 Task: Use Google Earth to find and explore Mount Everest.
Action: Mouse moved to (194, 23)
Screenshot: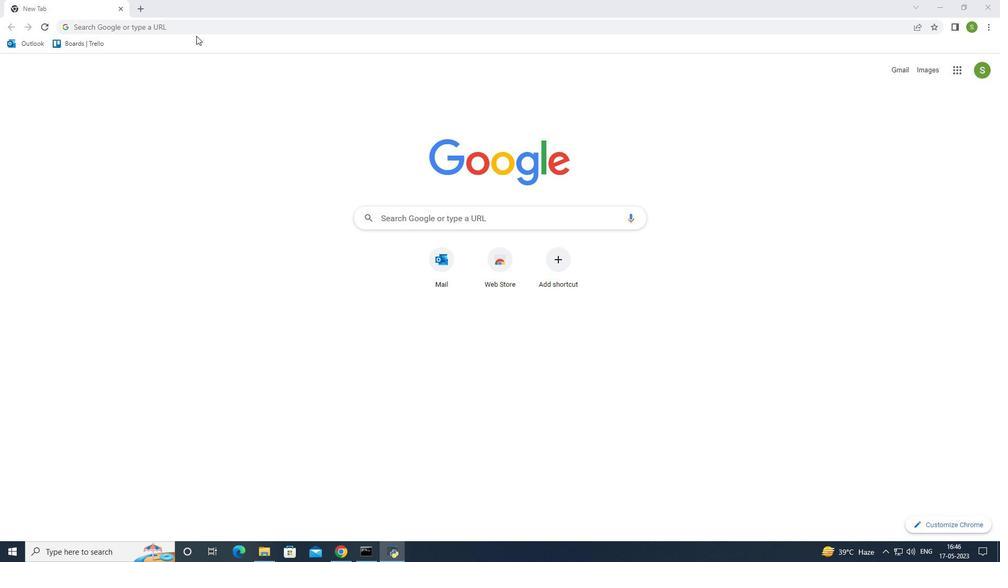 
Action: Mouse pressed left at (194, 23)
Screenshot: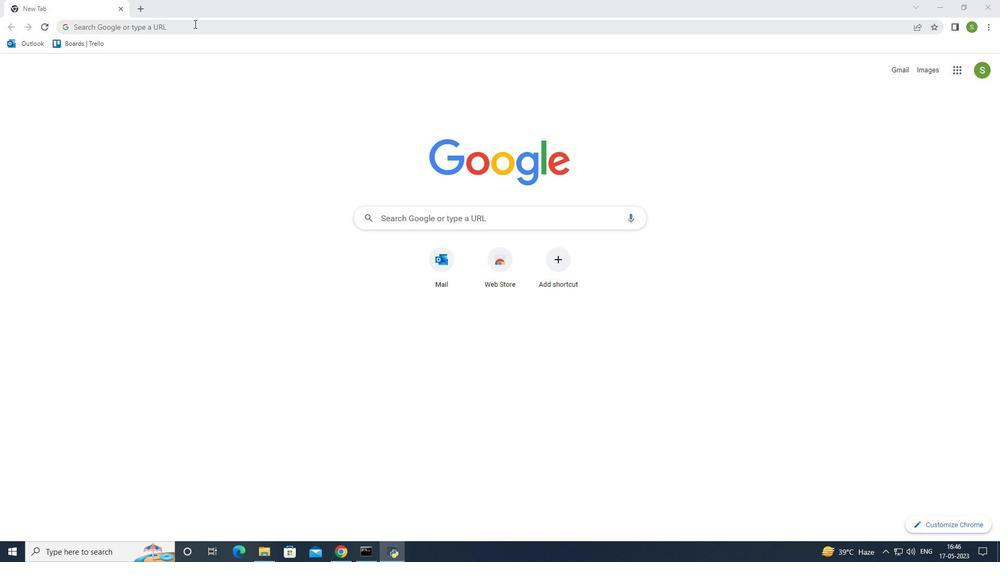 
Action: Key pressed g
Screenshot: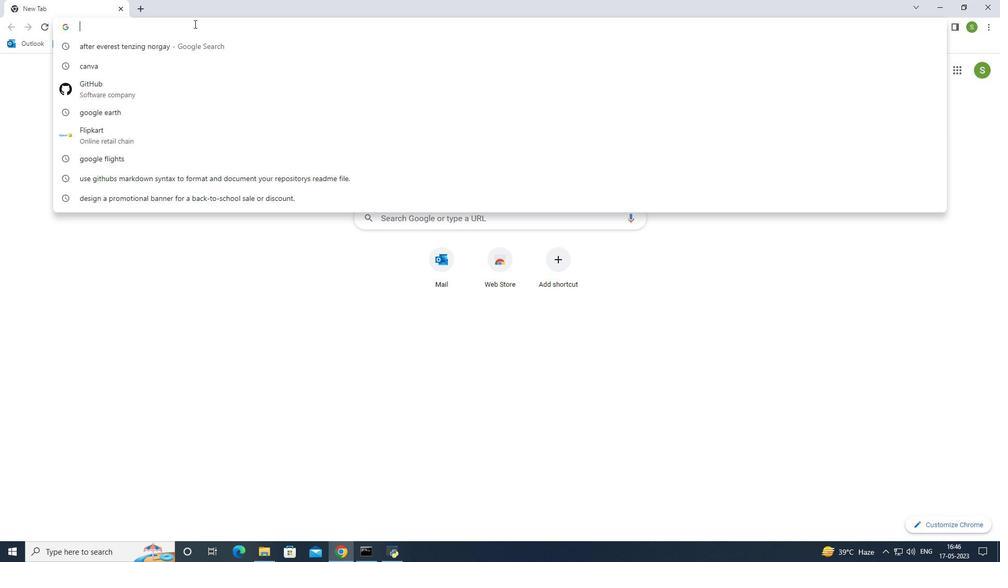 
Action: Mouse moved to (194, 25)
Screenshot: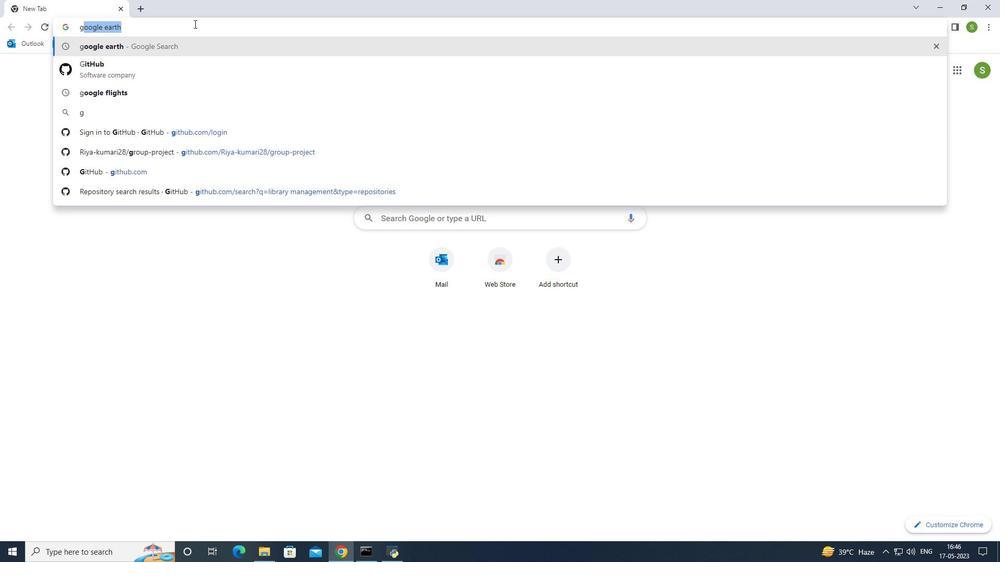 
Action: Key pressed o
Screenshot: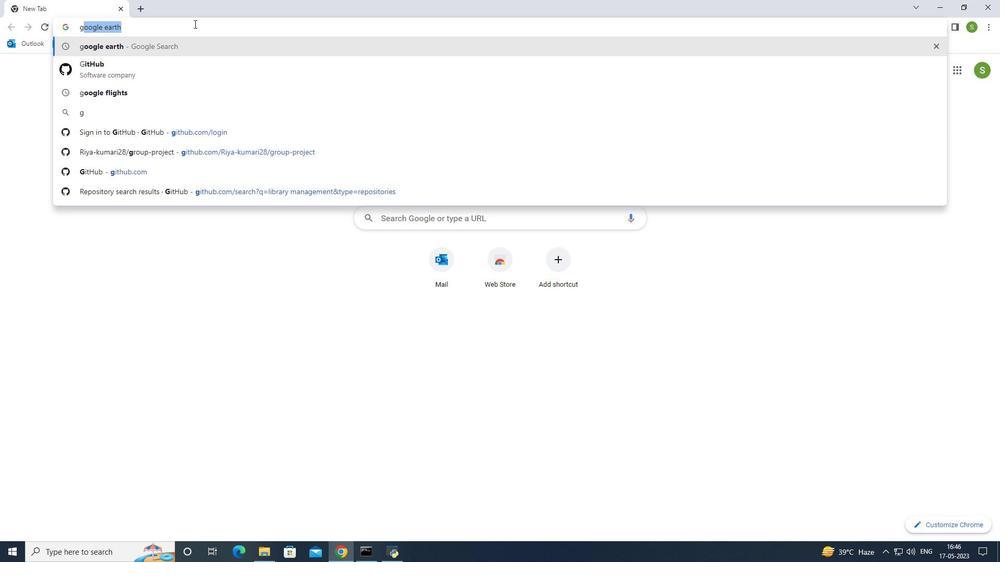 
Action: Mouse moved to (194, 25)
Screenshot: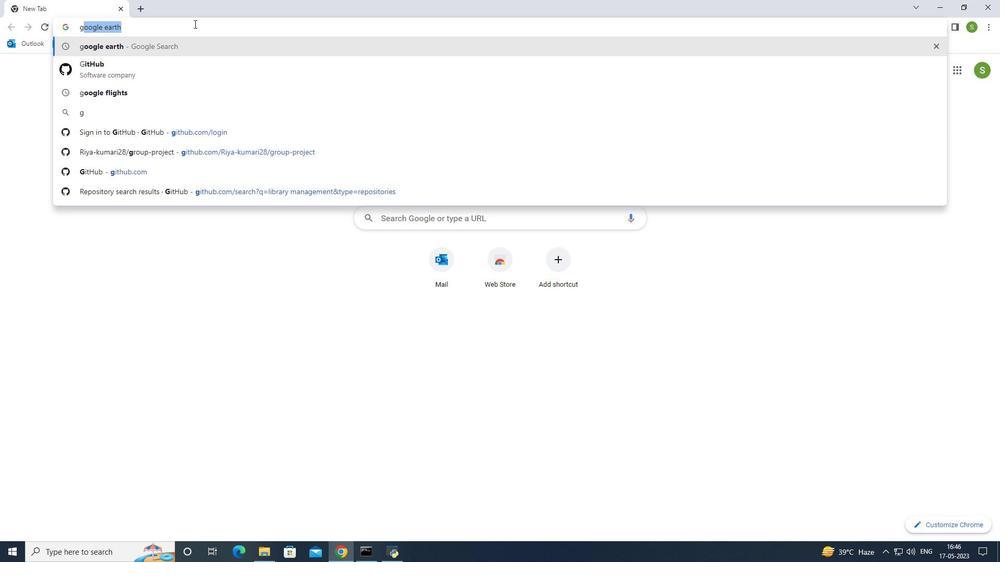 
Action: Key pressed ogle
Screenshot: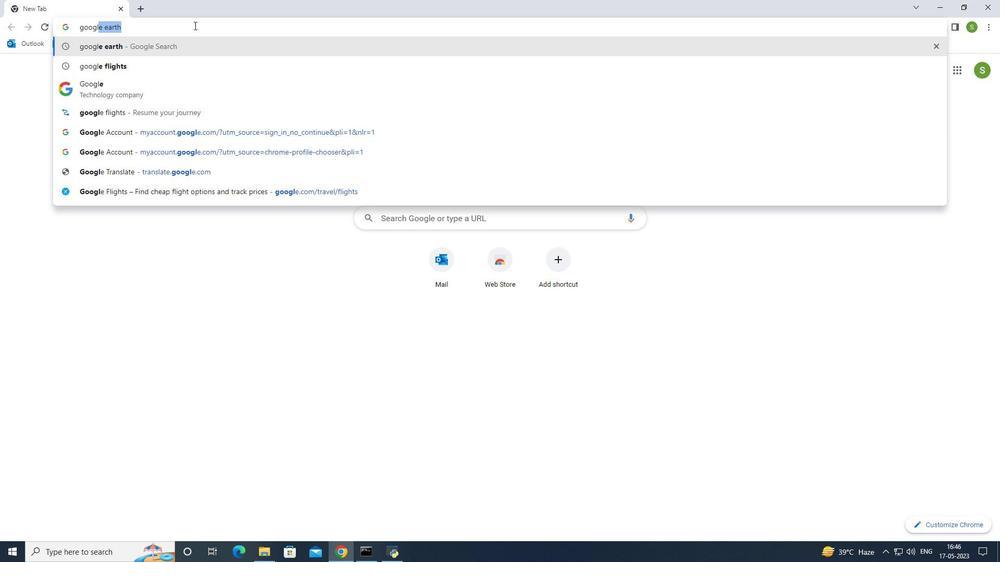 
Action: Mouse moved to (192, 48)
Screenshot: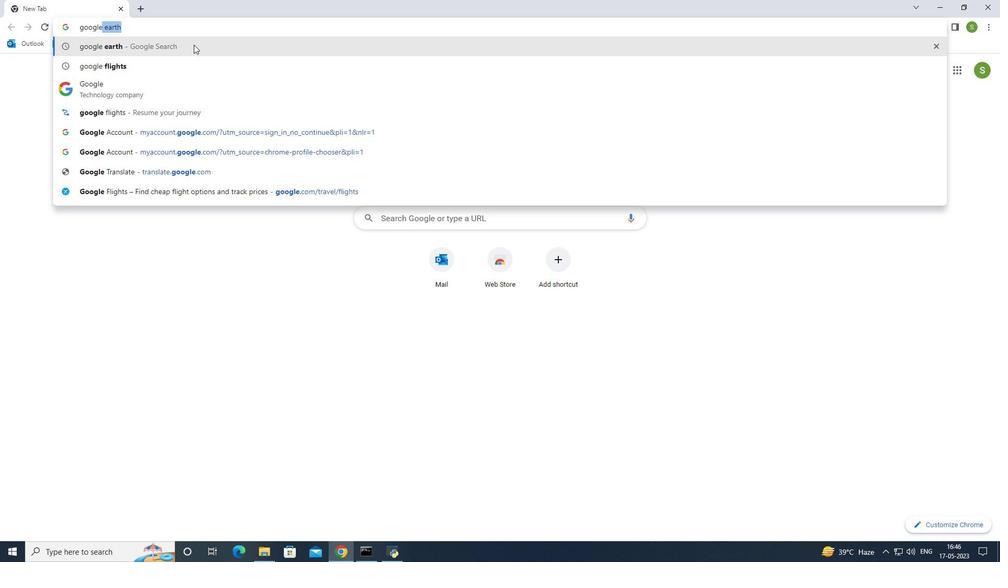 
Action: Mouse pressed left at (192, 48)
Screenshot: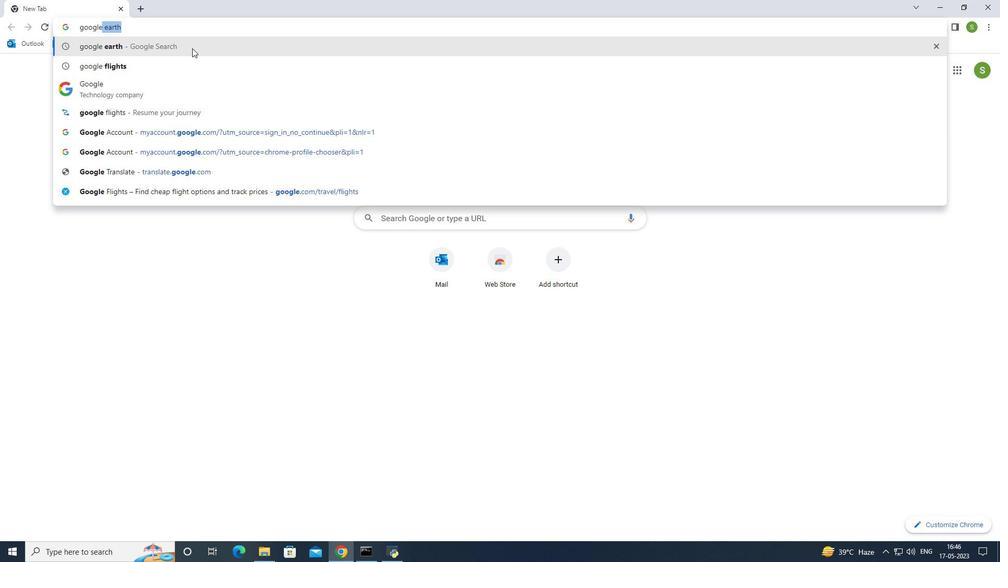
Action: Mouse moved to (169, 378)
Screenshot: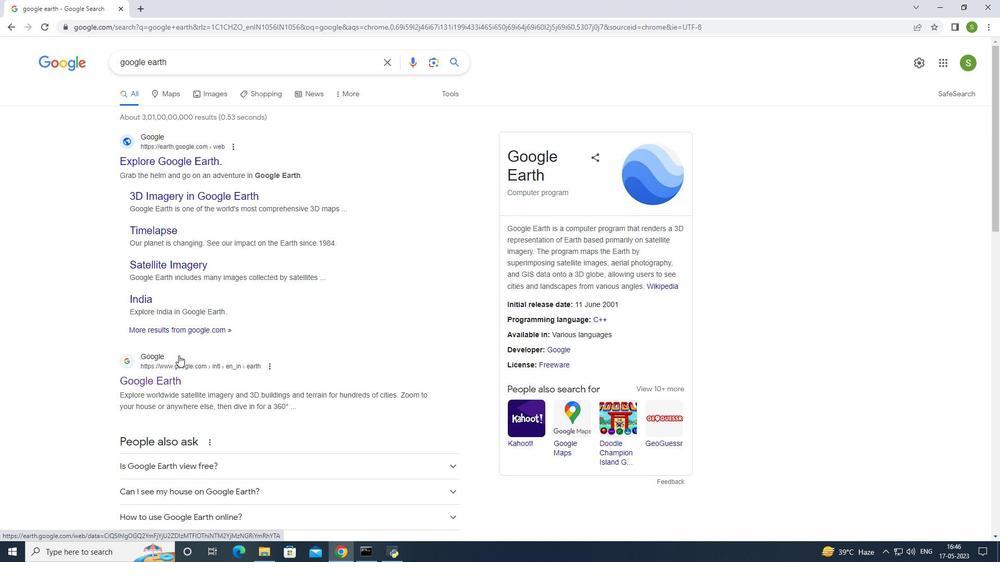 
Action: Mouse pressed left at (169, 378)
Screenshot: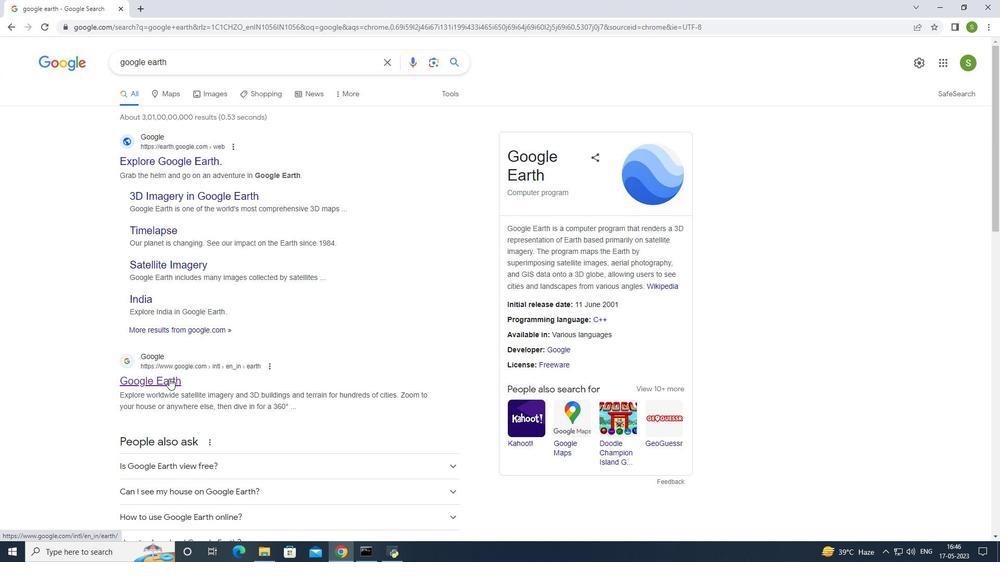 
Action: Mouse moved to (898, 46)
Screenshot: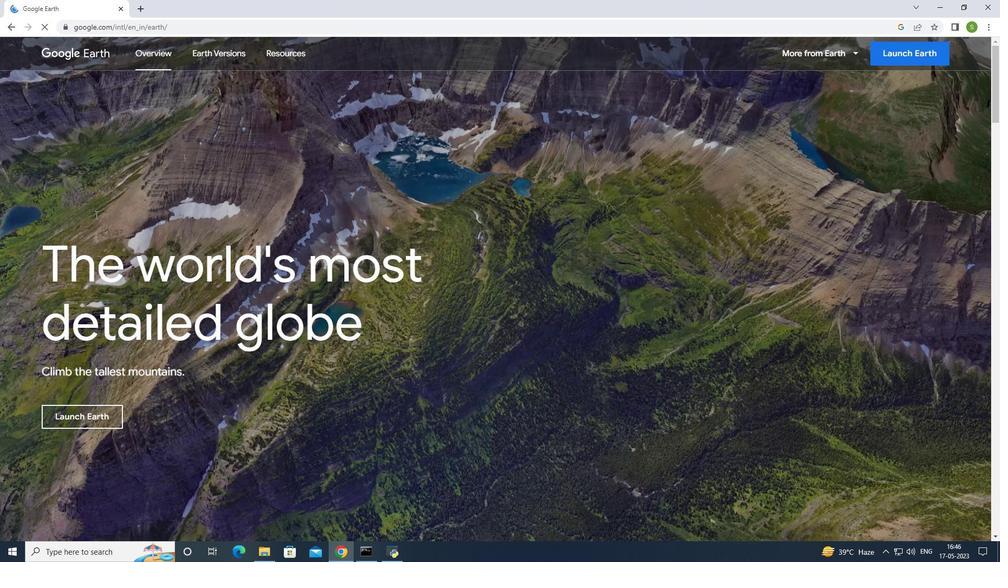 
Action: Mouse pressed left at (898, 46)
Screenshot: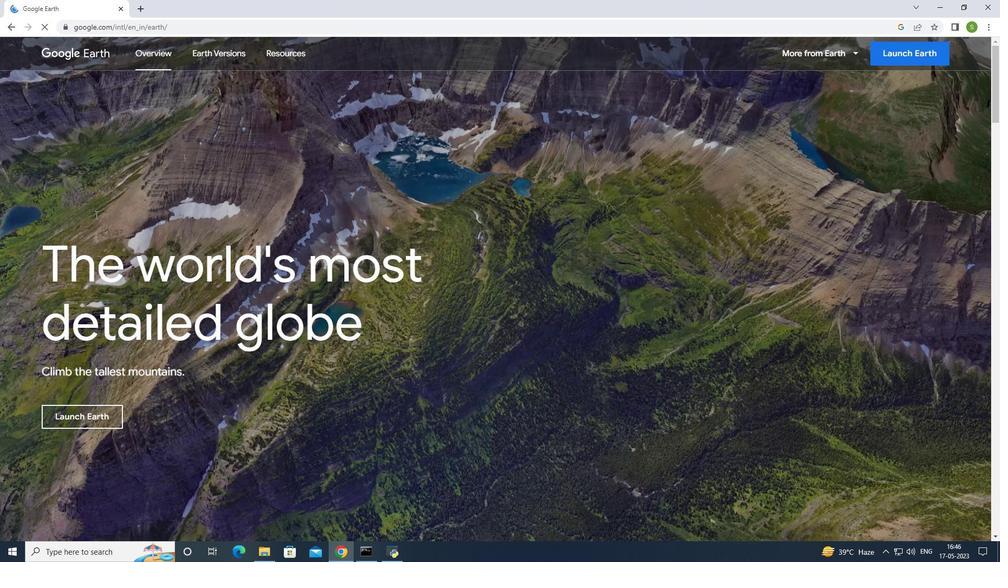 
Action: Mouse moved to (8, 84)
Screenshot: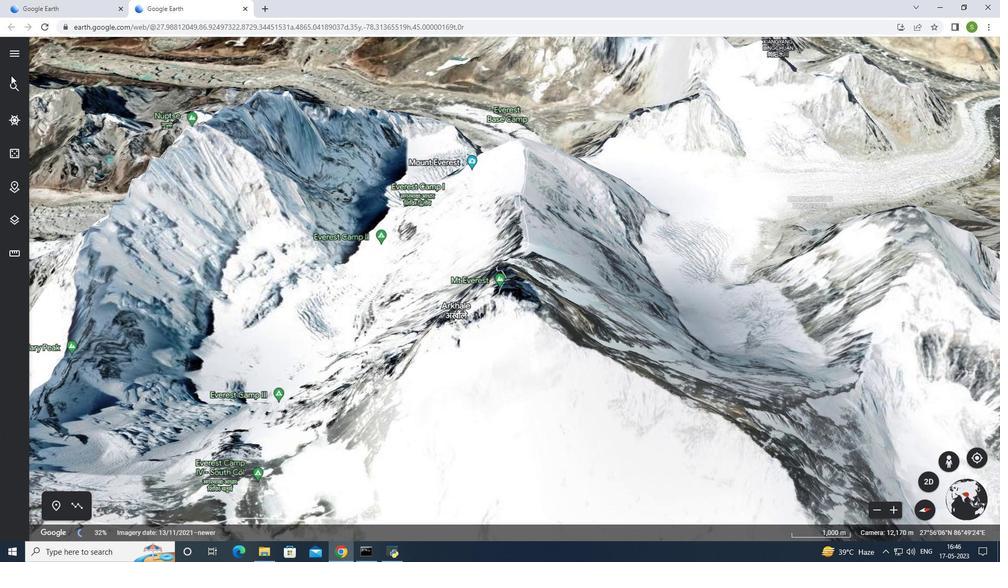 
Action: Mouse pressed left at (8, 84)
Screenshot: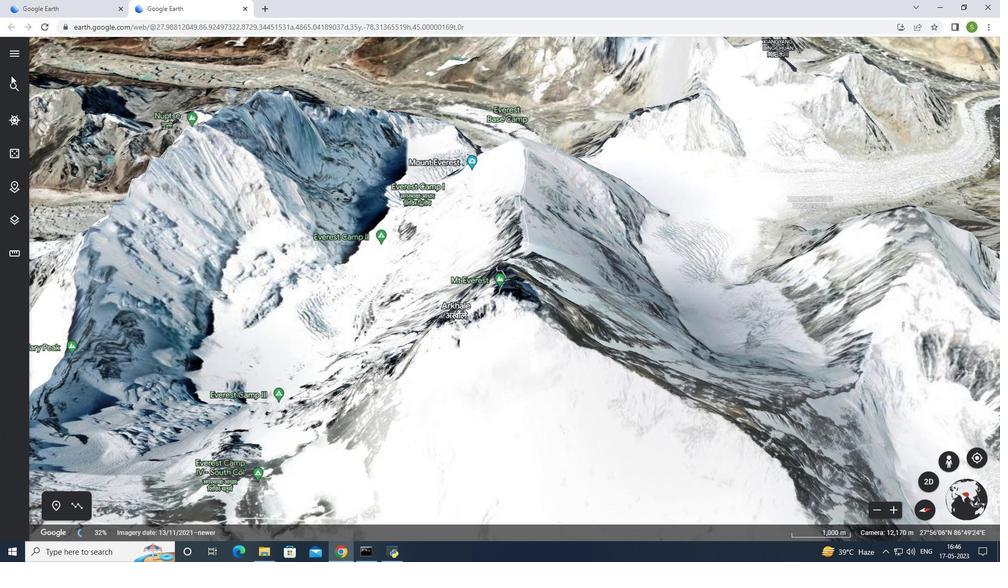 
Action: Mouse moved to (96, 121)
Screenshot: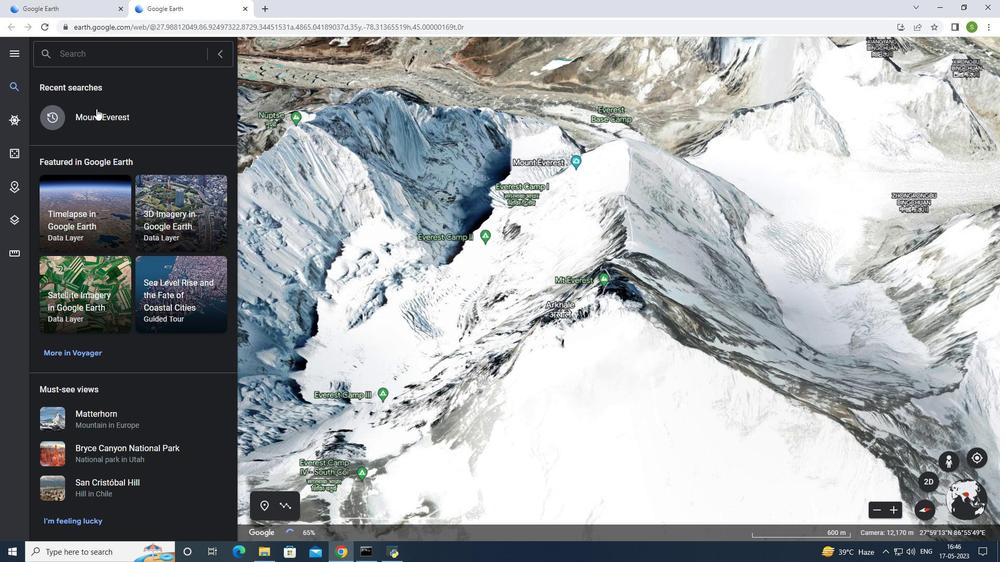 
Action: Mouse pressed left at (96, 121)
Screenshot: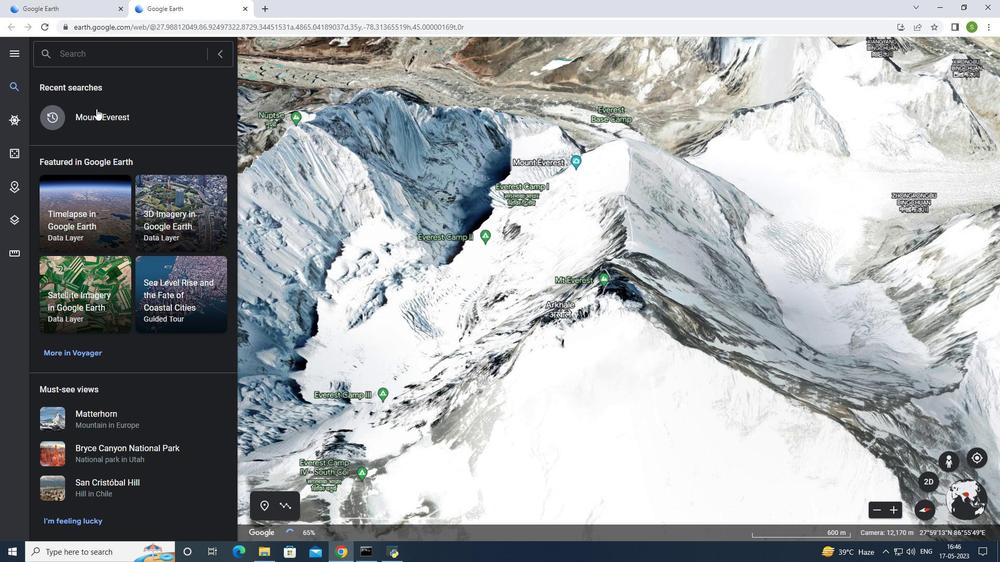 
Action: Mouse moved to (868, 210)
Screenshot: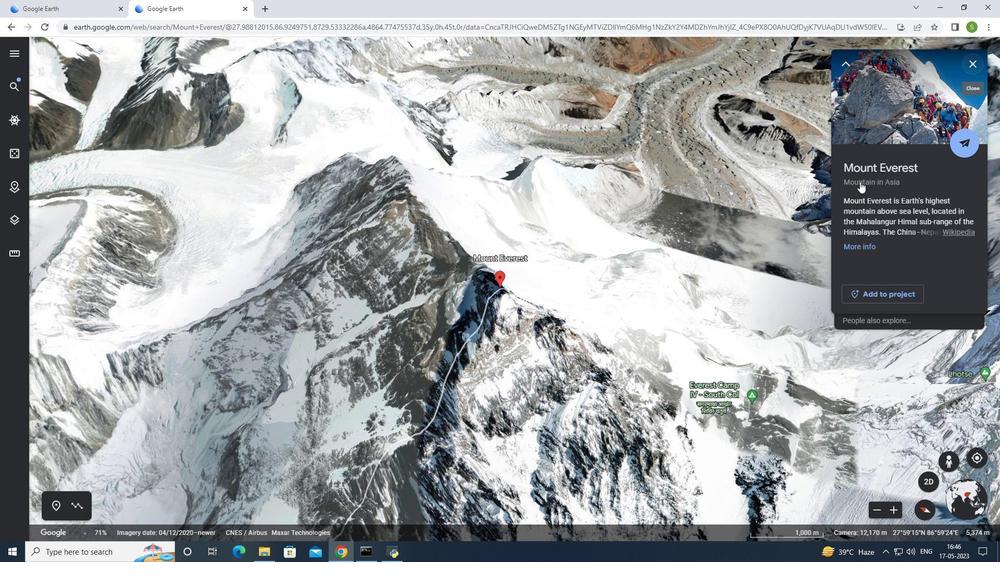 
Action: Mouse pressed left at (868, 210)
Screenshot: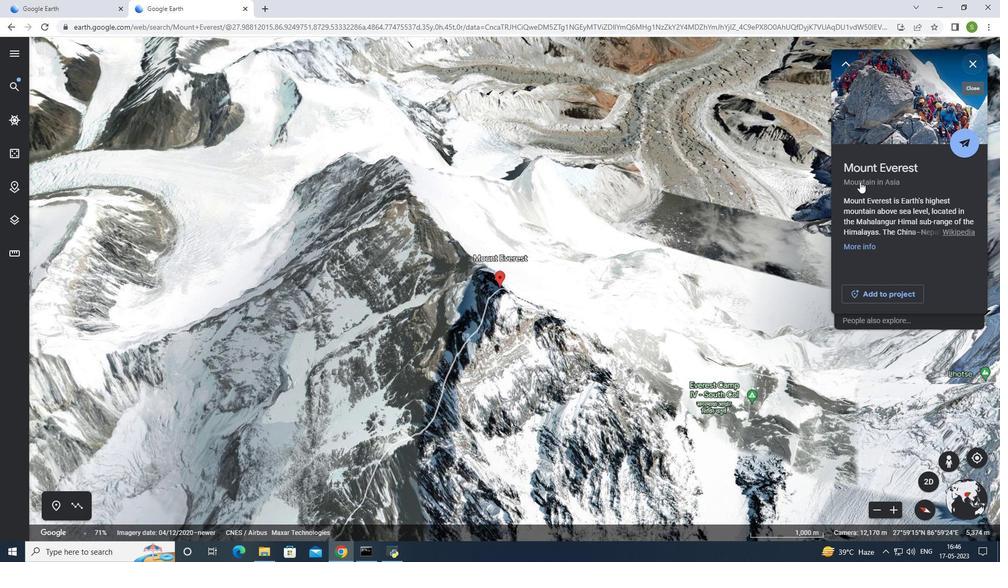 
Action: Mouse moved to (939, 249)
Screenshot: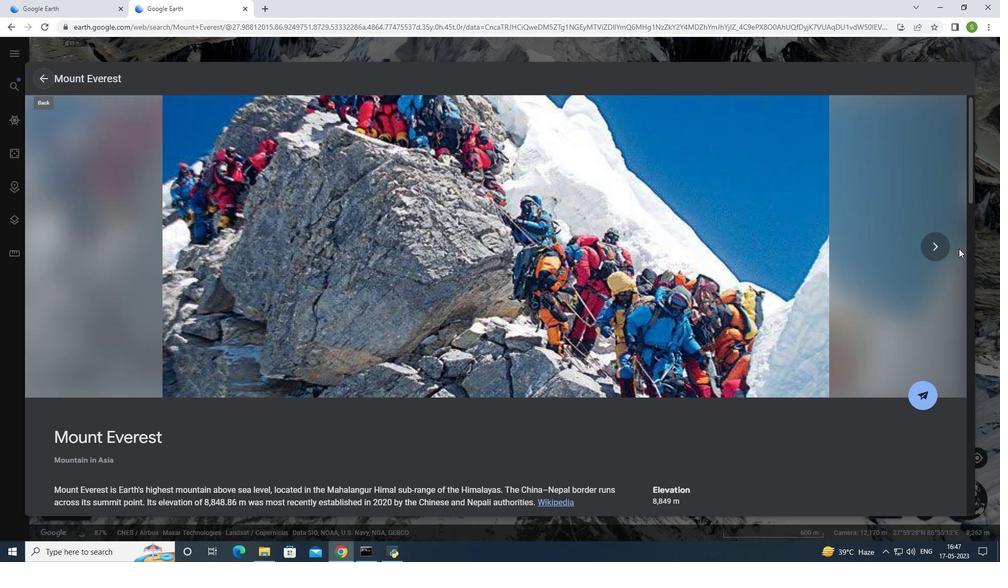 
Action: Mouse pressed left at (939, 249)
Screenshot: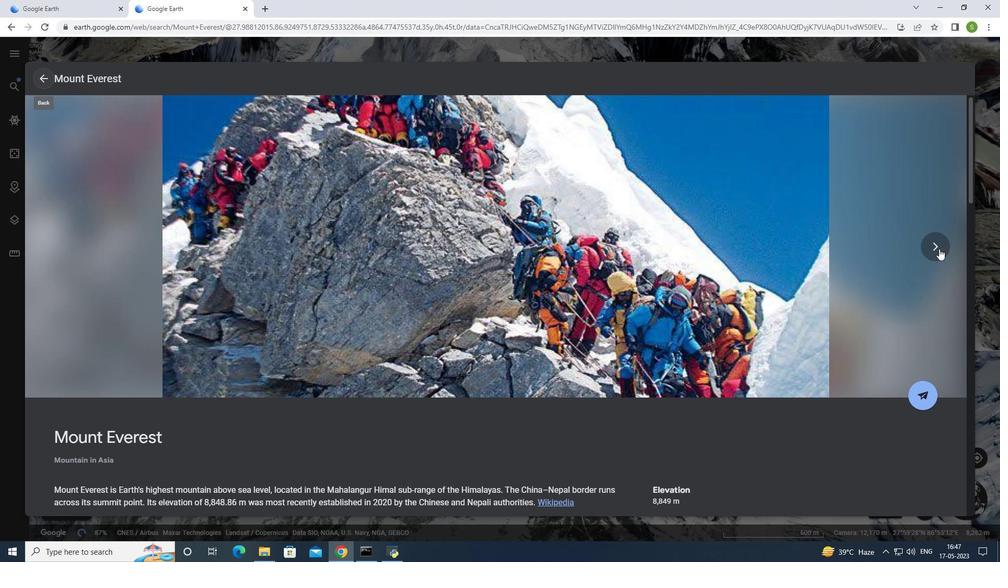 
Action: Mouse moved to (929, 249)
Screenshot: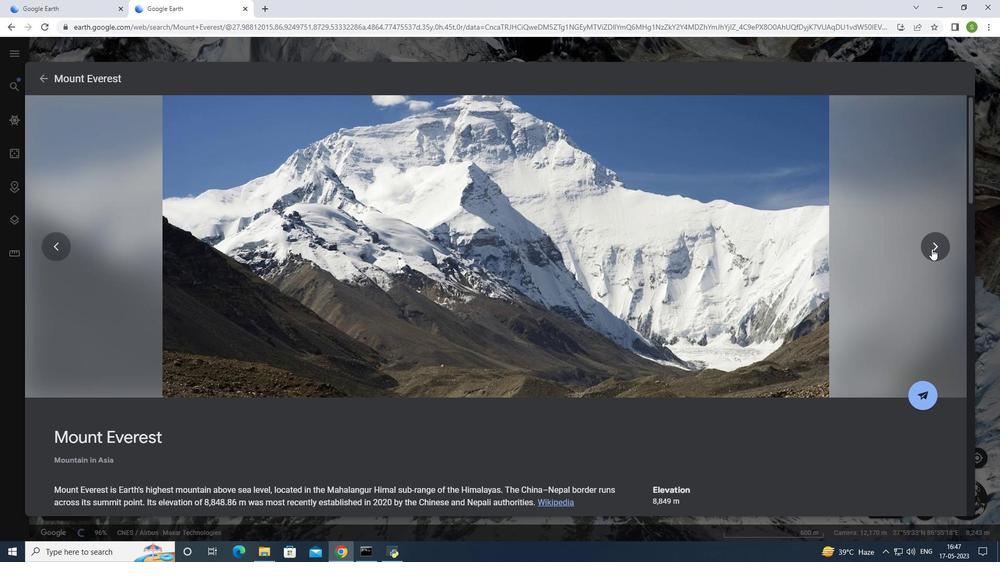 
Action: Mouse pressed left at (929, 249)
Screenshot: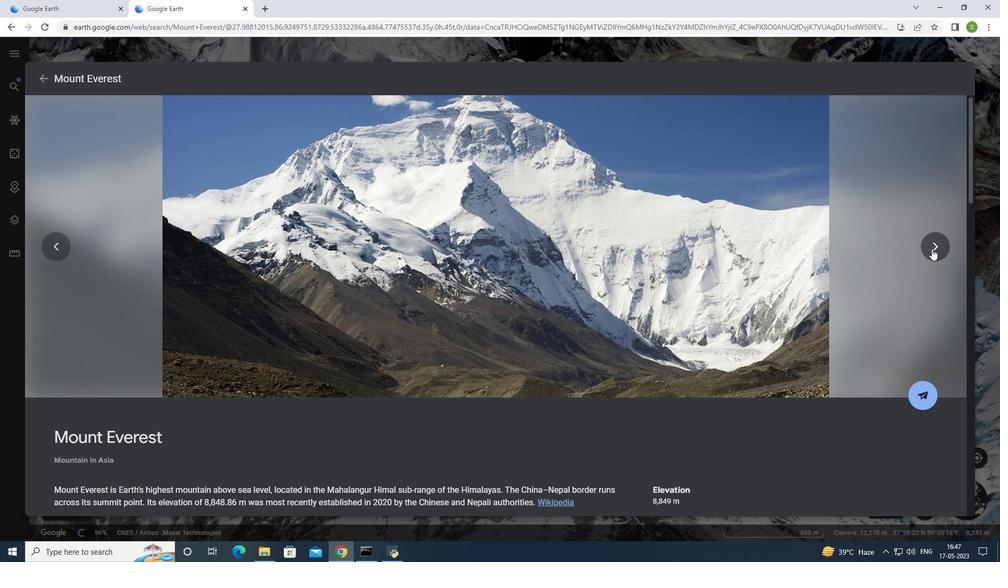 
Action: Mouse moved to (930, 249)
Screenshot: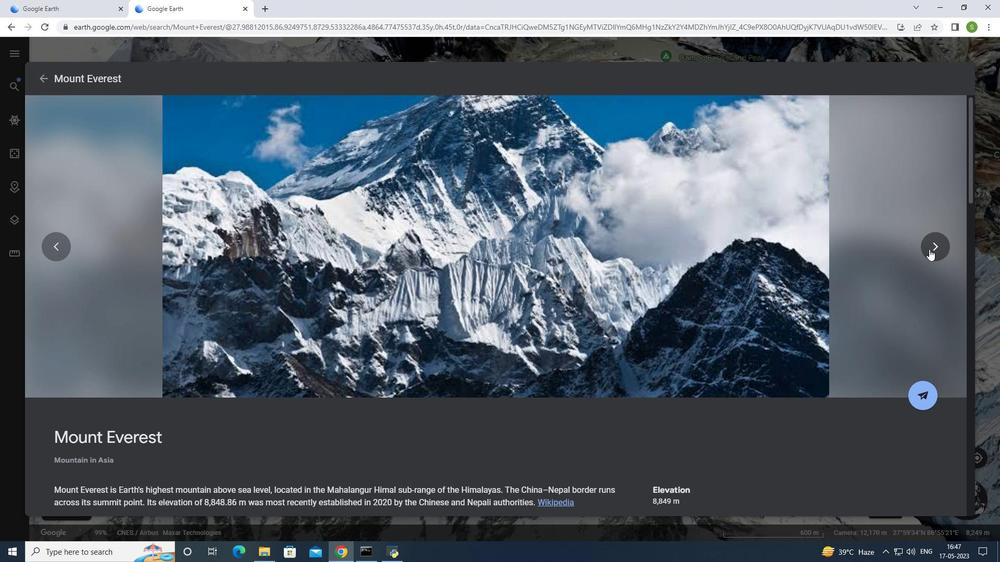 
Action: Mouse pressed left at (930, 249)
Screenshot: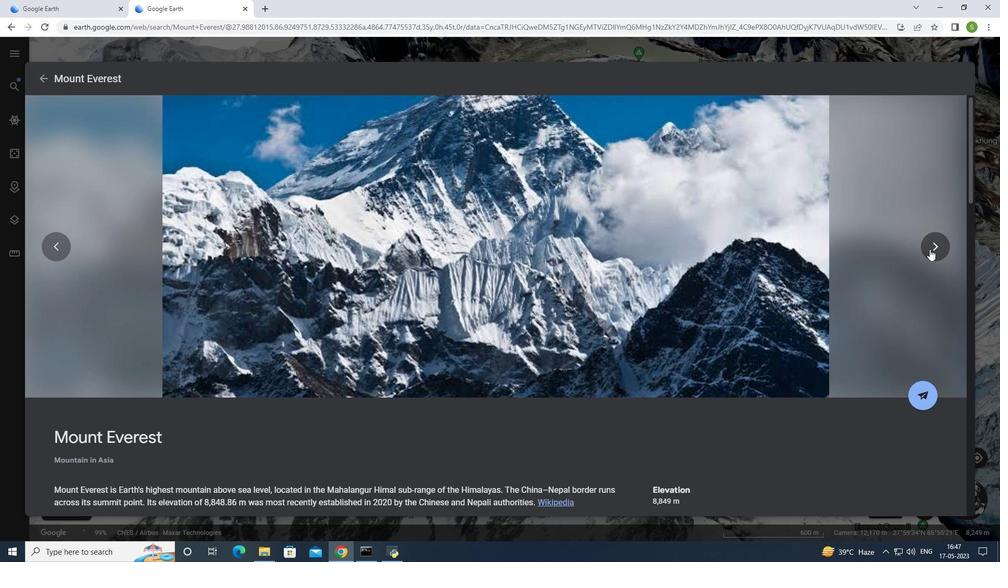 
Action: Mouse pressed left at (930, 249)
Screenshot: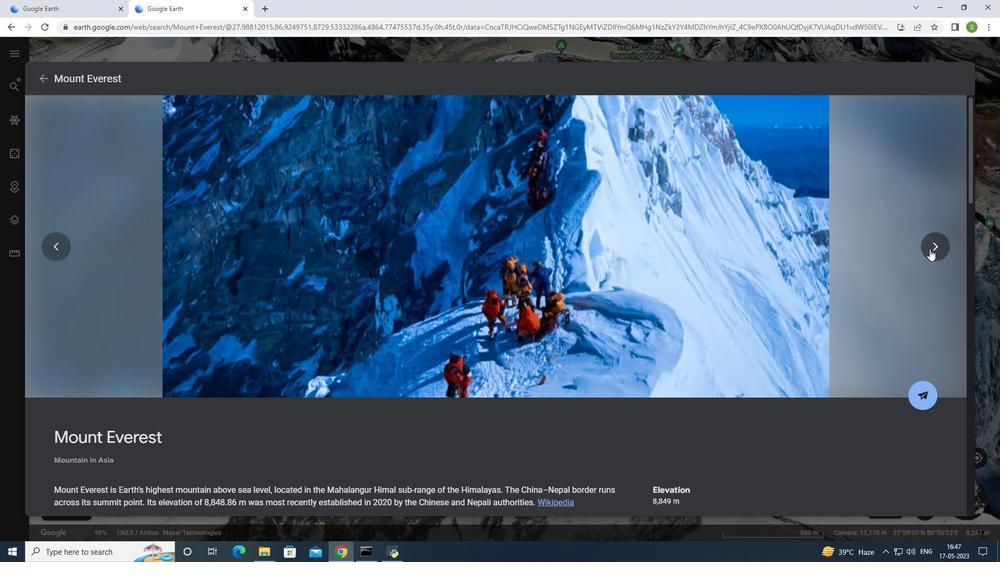 
Action: Mouse moved to (930, 249)
Screenshot: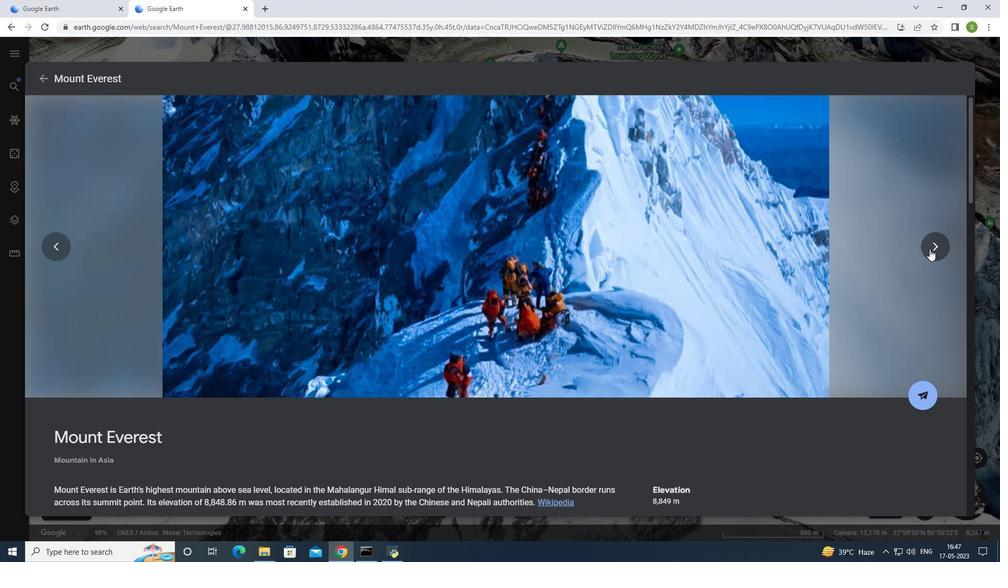 
Action: Mouse pressed left at (930, 249)
Screenshot: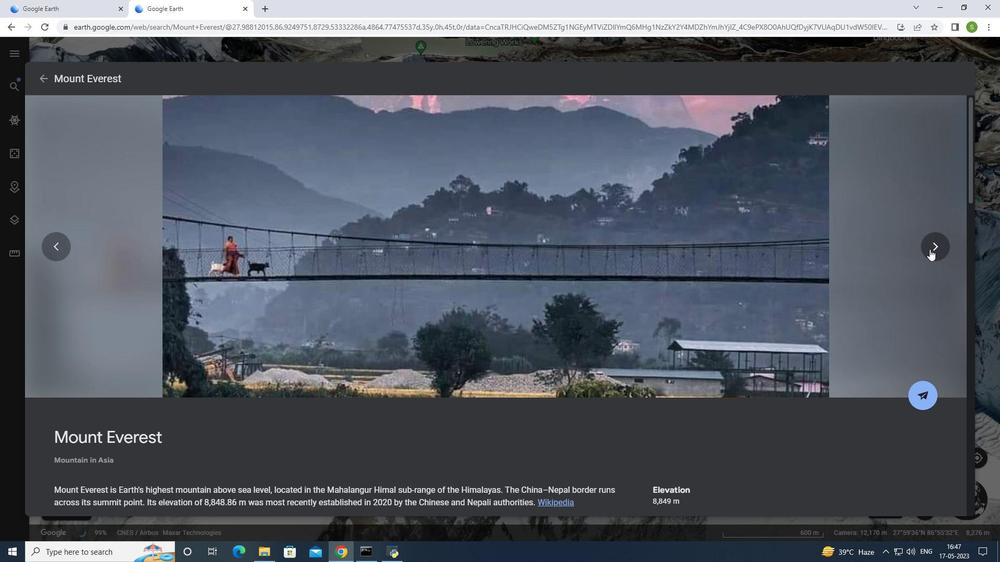 
Action: Mouse pressed left at (930, 249)
Screenshot: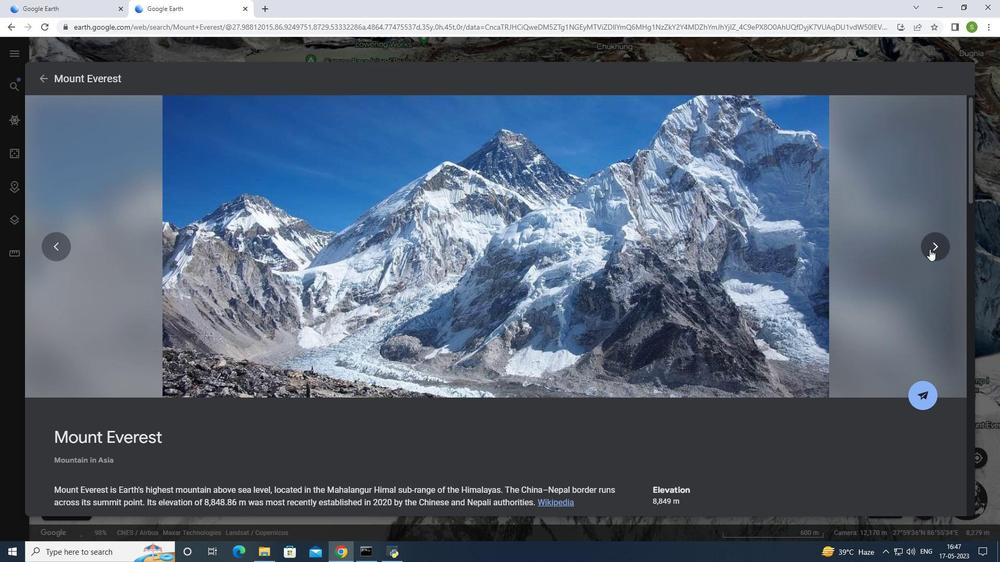 
Action: Mouse pressed left at (930, 249)
Screenshot: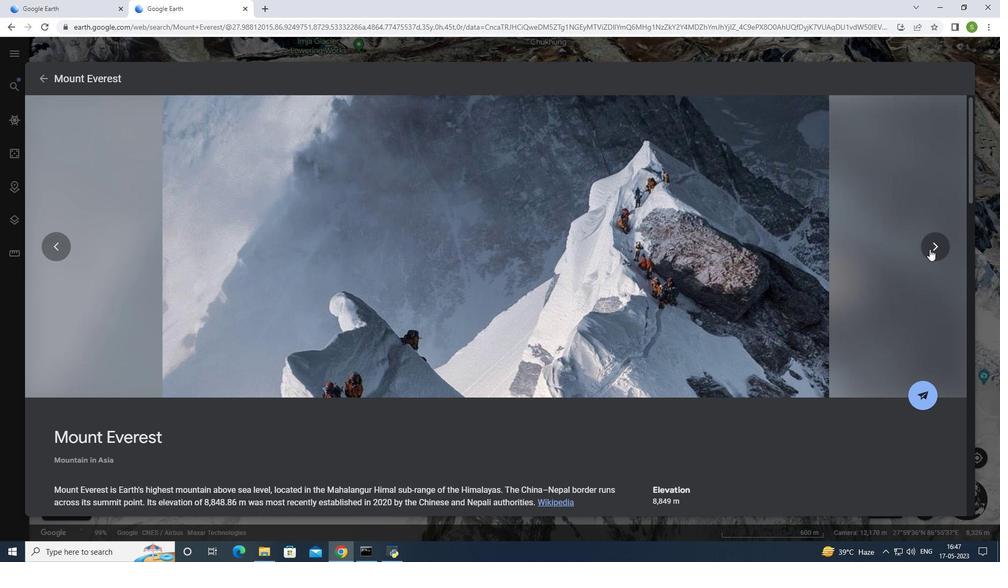 
Action: Mouse pressed left at (930, 249)
Screenshot: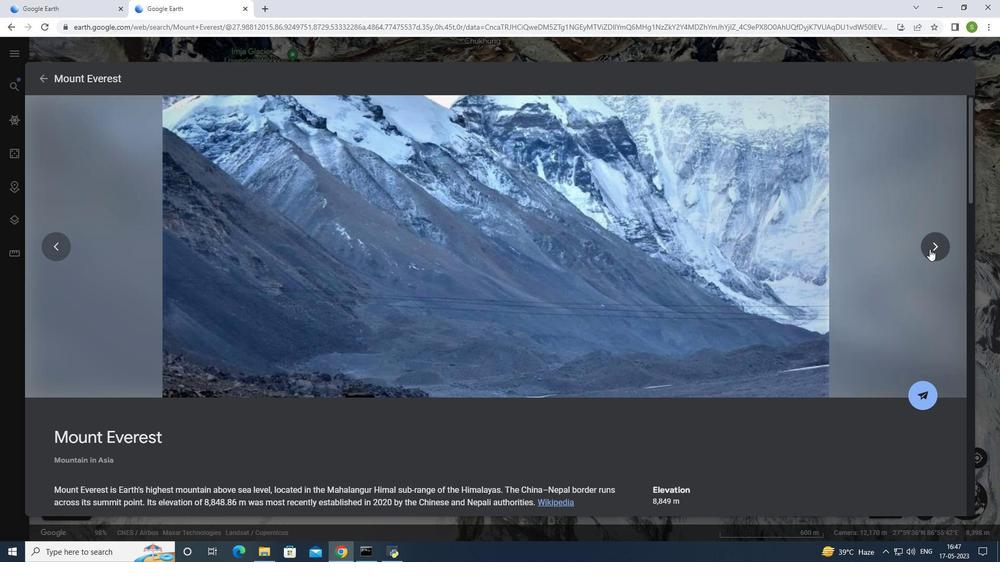 
Action: Mouse moved to (936, 245)
Screenshot: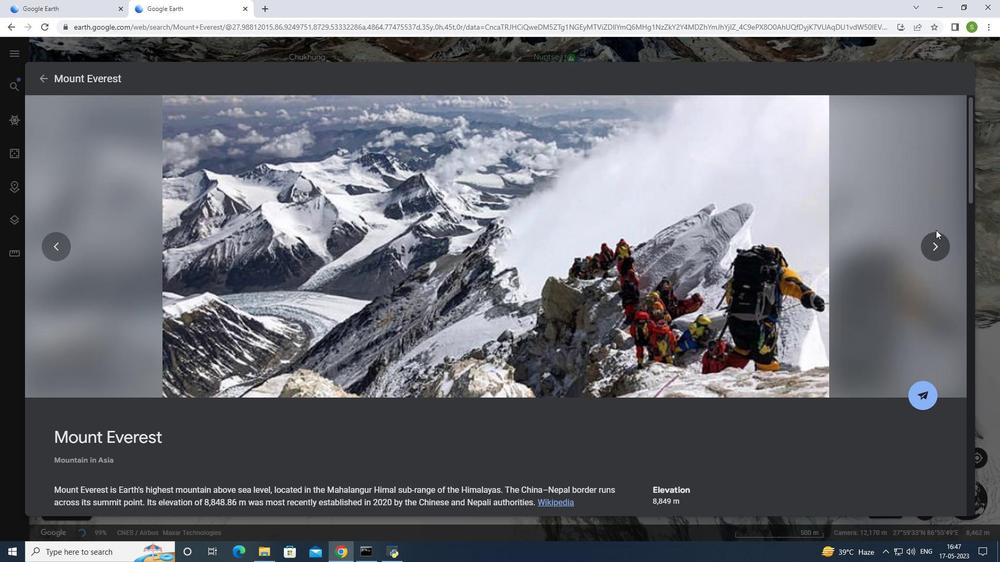 
Action: Mouse pressed left at (936, 245)
Screenshot: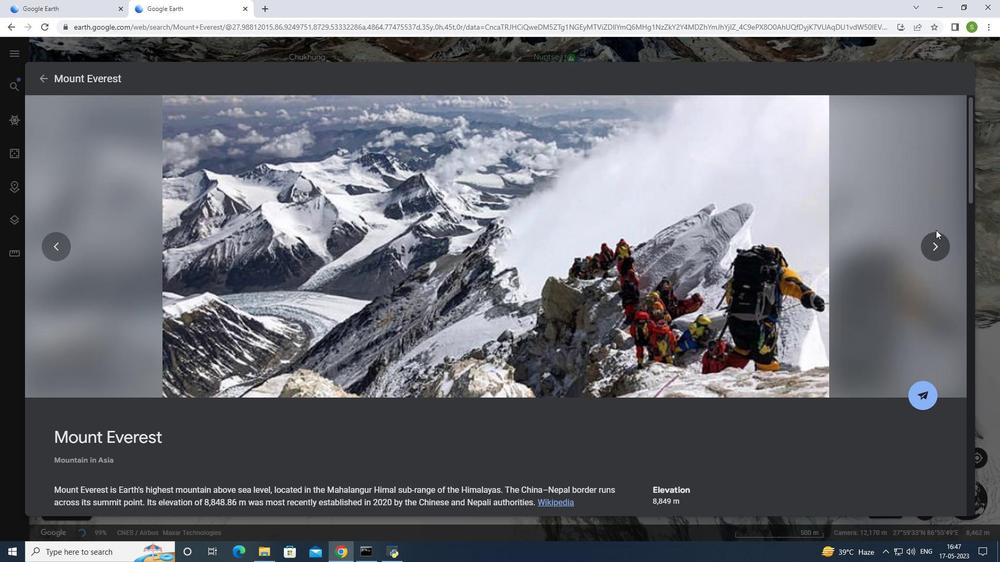 
Action: Mouse moved to (932, 243)
Screenshot: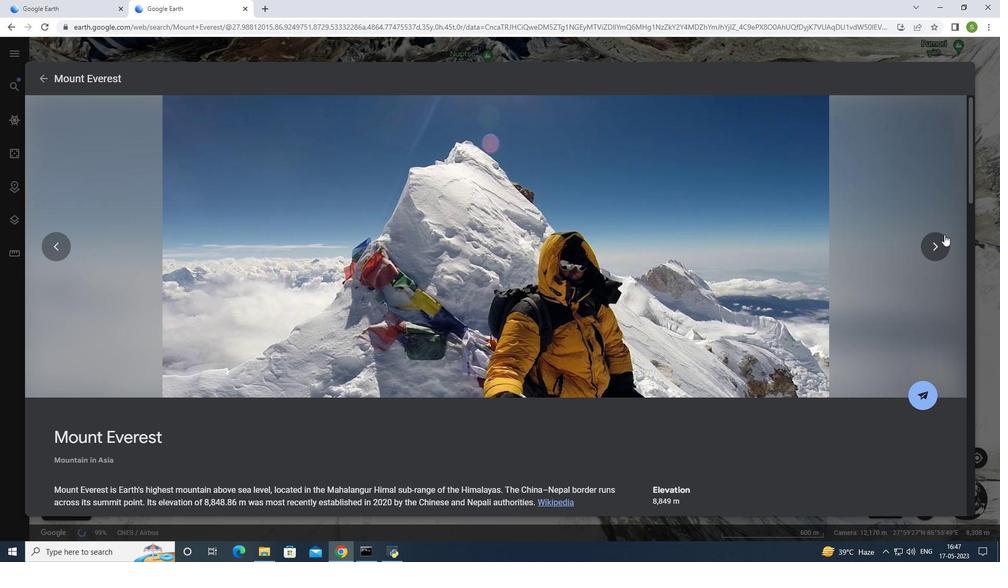 
Action: Mouse pressed left at (932, 243)
Screenshot: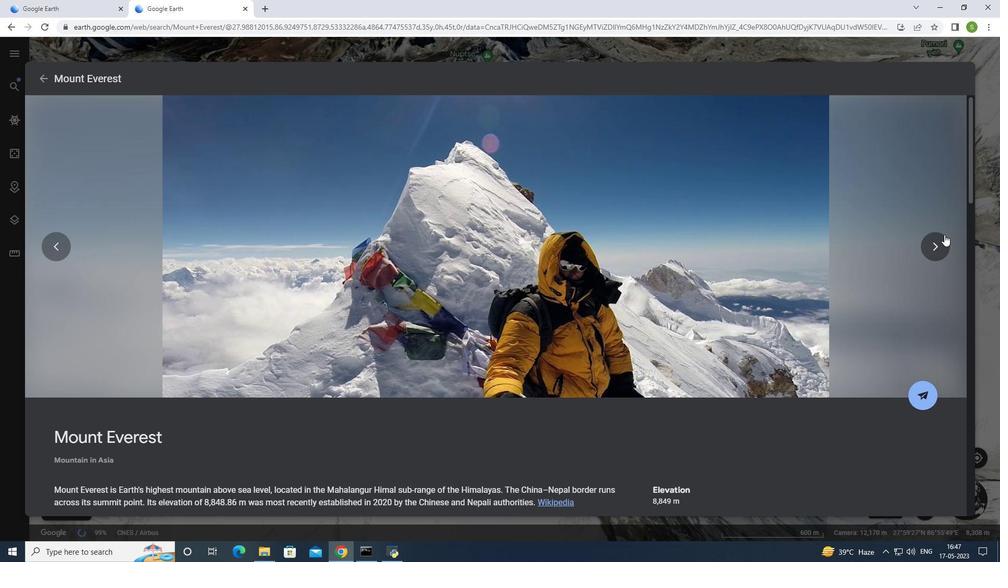 
Action: Mouse moved to (935, 242)
Screenshot: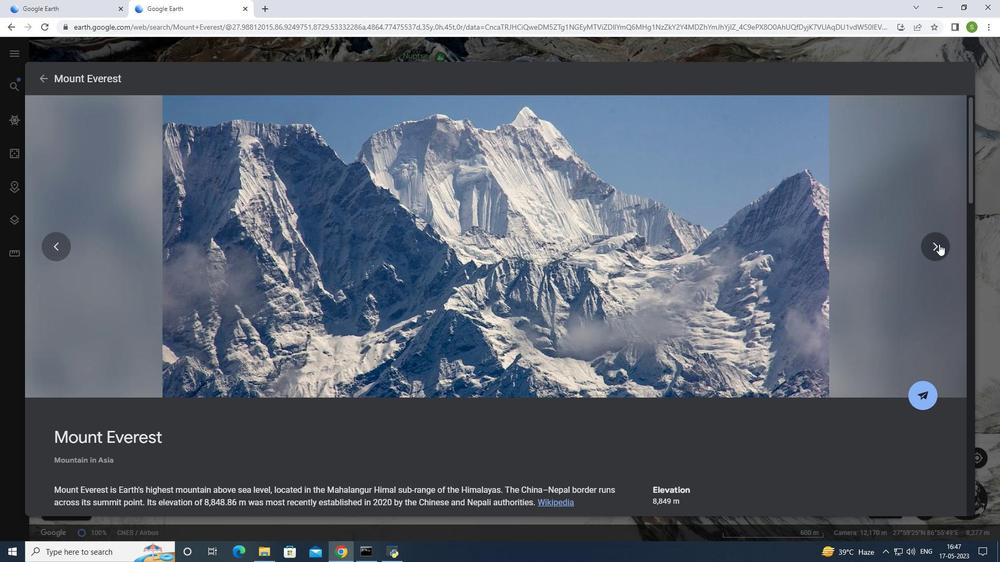 
Action: Mouse pressed left at (935, 242)
Screenshot: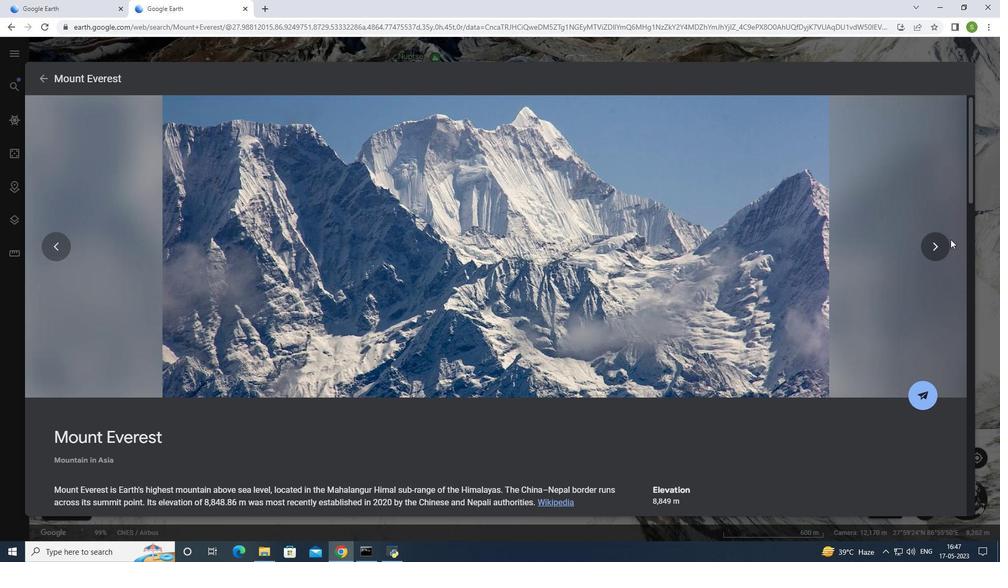 
Action: Mouse moved to (930, 243)
Screenshot: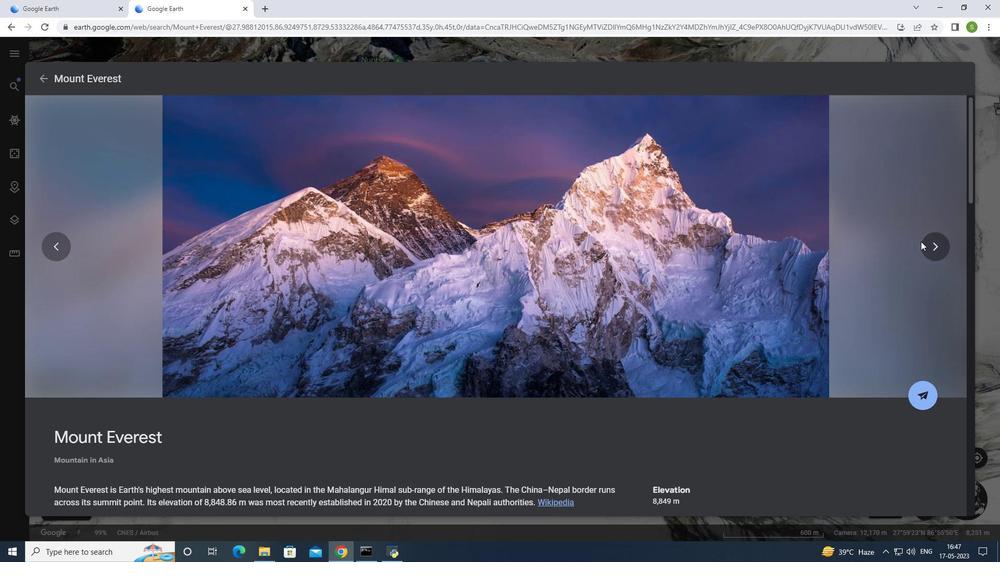 
Action: Mouse pressed left at (930, 243)
Screenshot: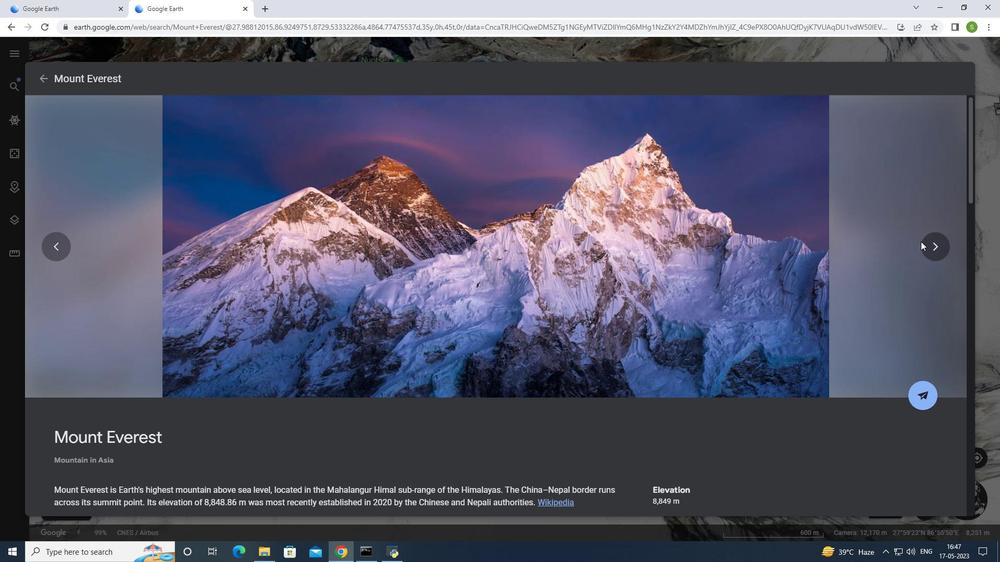 
Action: Mouse moved to (931, 244)
Screenshot: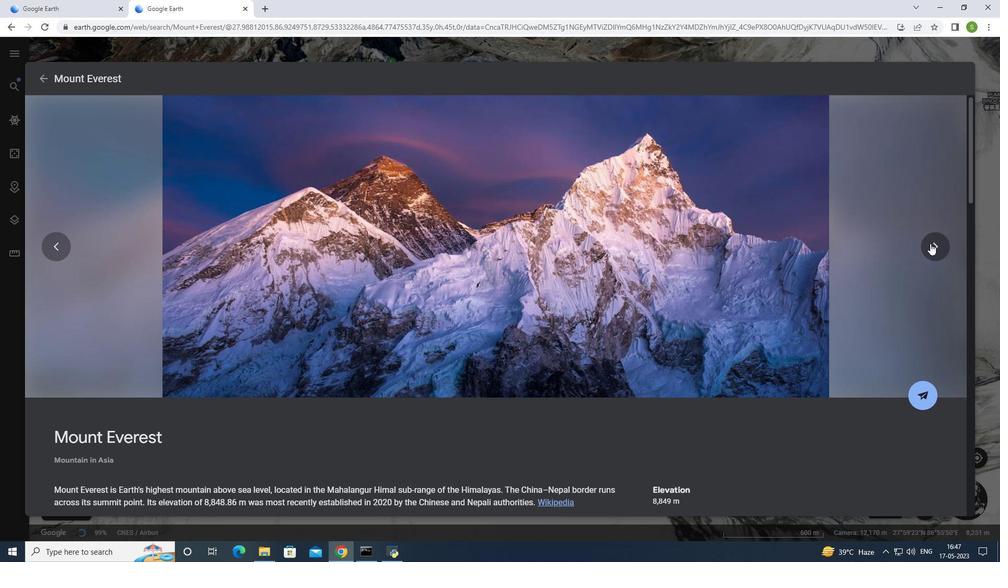 
Action: Mouse pressed left at (931, 244)
Screenshot: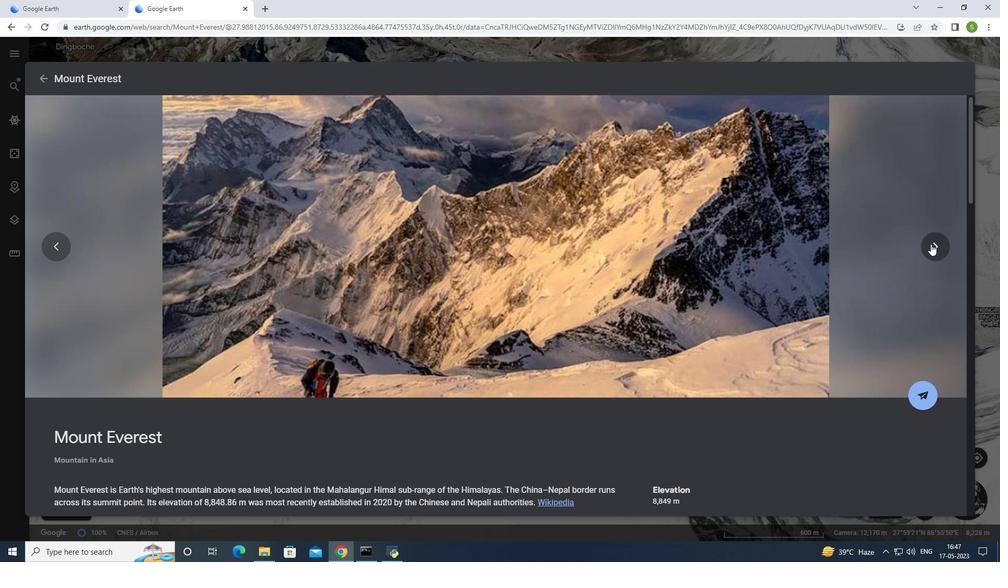 
Action: Mouse pressed left at (931, 244)
Screenshot: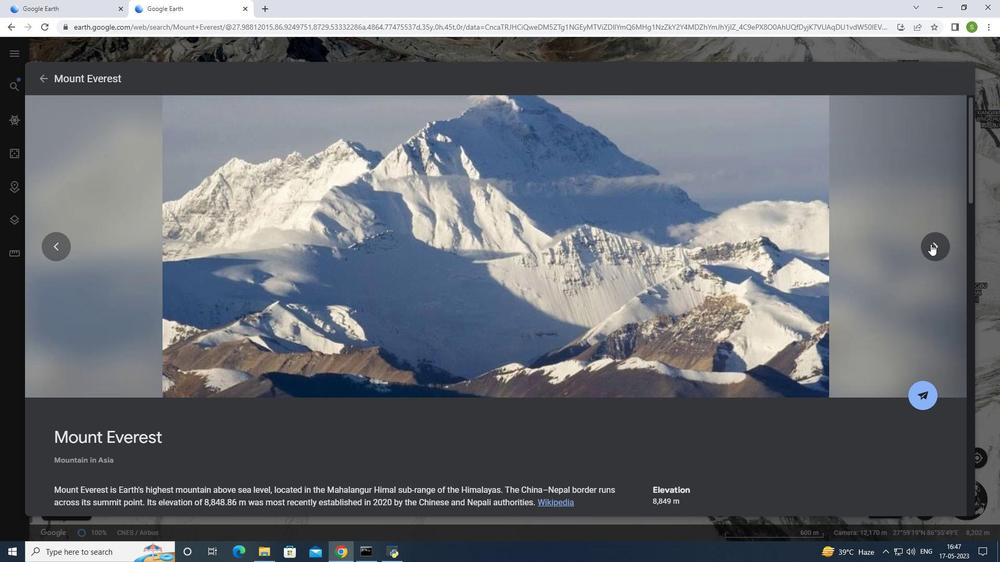 
Action: Mouse moved to (931, 247)
Screenshot: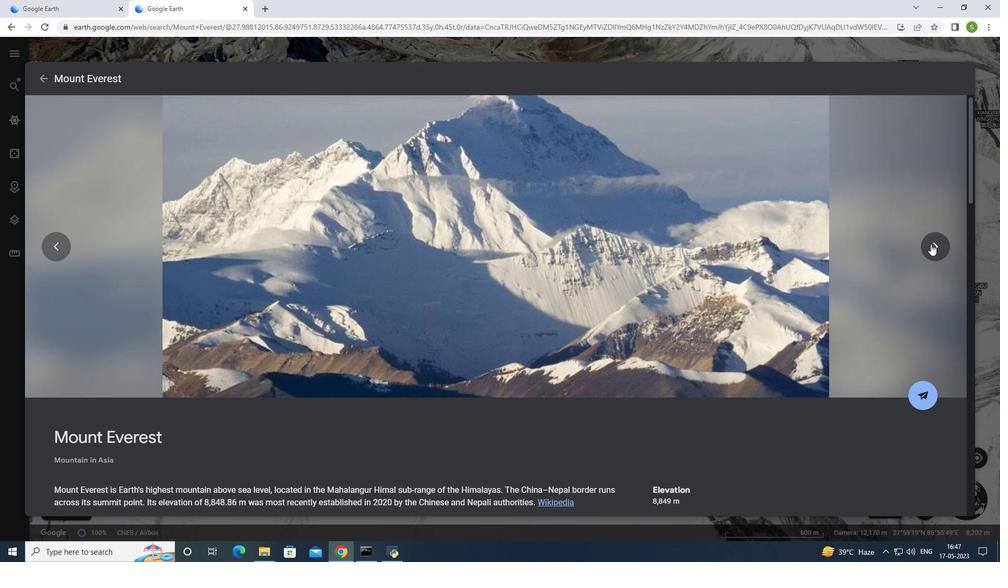 
Action: Mouse pressed left at (931, 247)
Screenshot: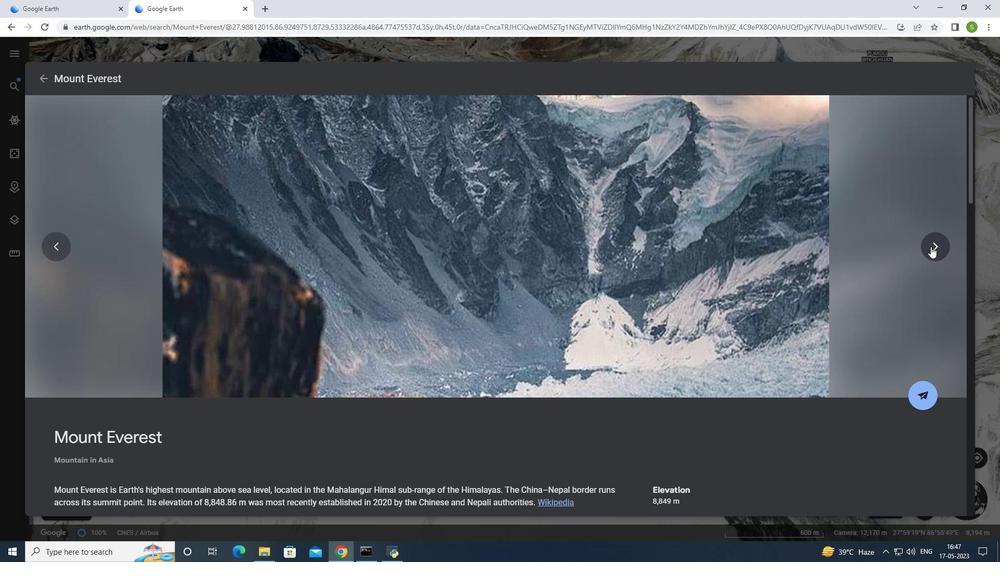 
Action: Mouse pressed left at (931, 247)
Screenshot: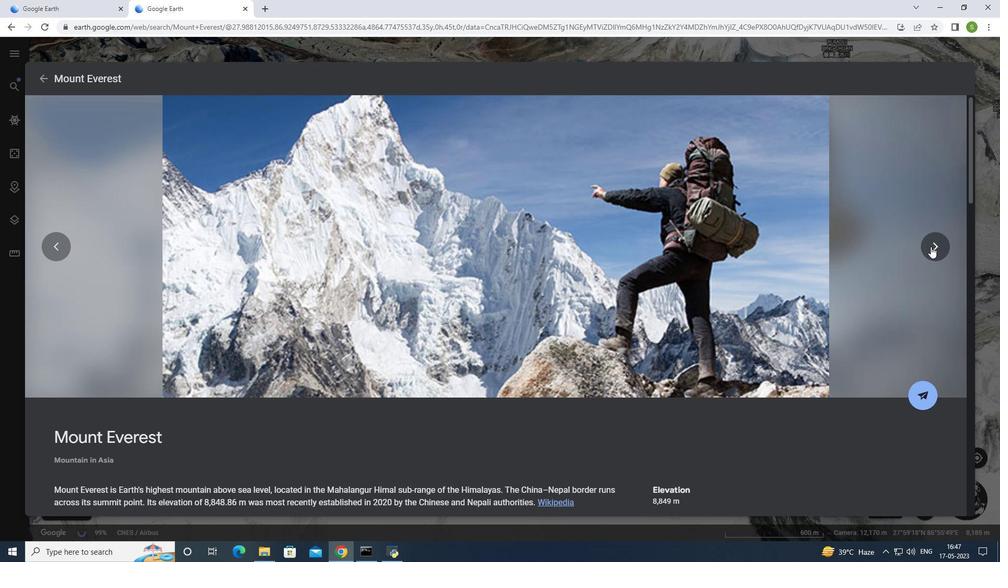 
Action: Mouse moved to (834, 242)
Screenshot: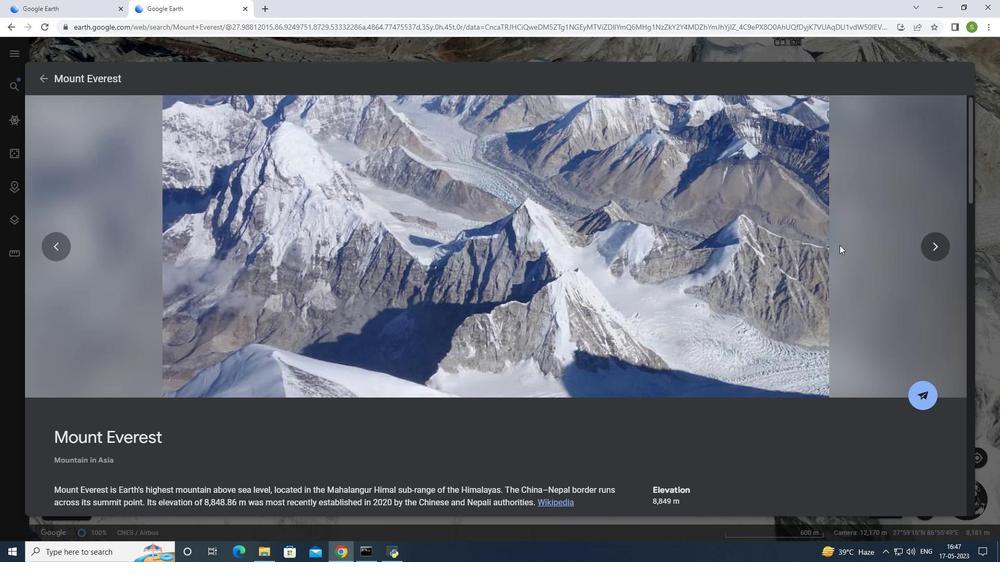
Action: Mouse scrolled (834, 242) with delta (0, 0)
Screenshot: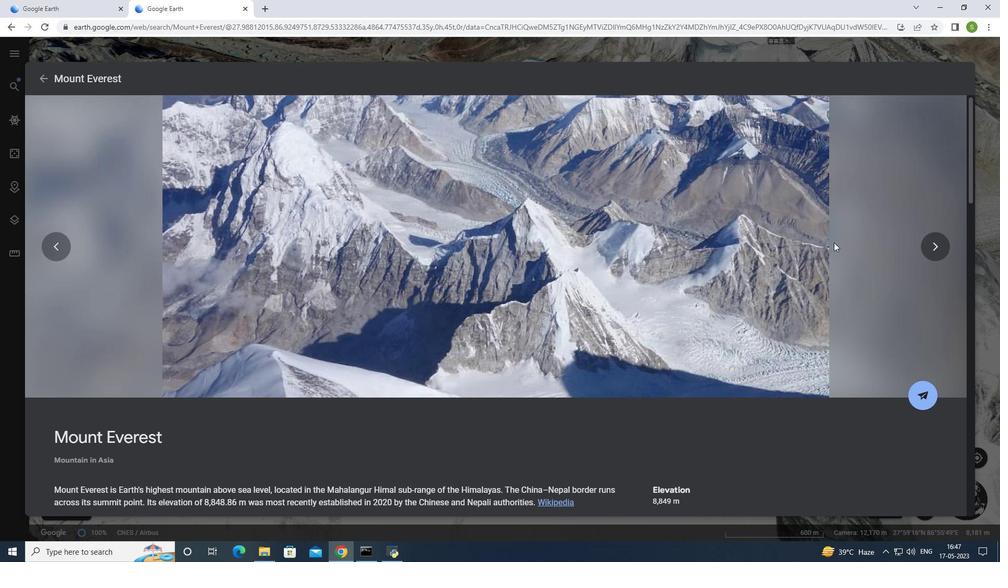 
Action: Mouse scrolled (834, 242) with delta (0, 0)
Screenshot: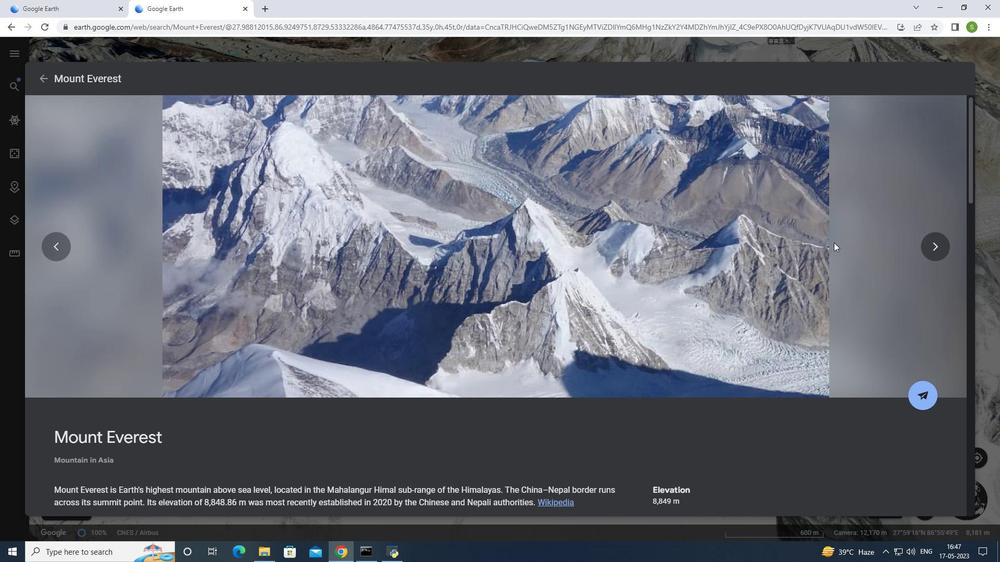 
Action: Mouse scrolled (834, 242) with delta (0, 0)
Screenshot: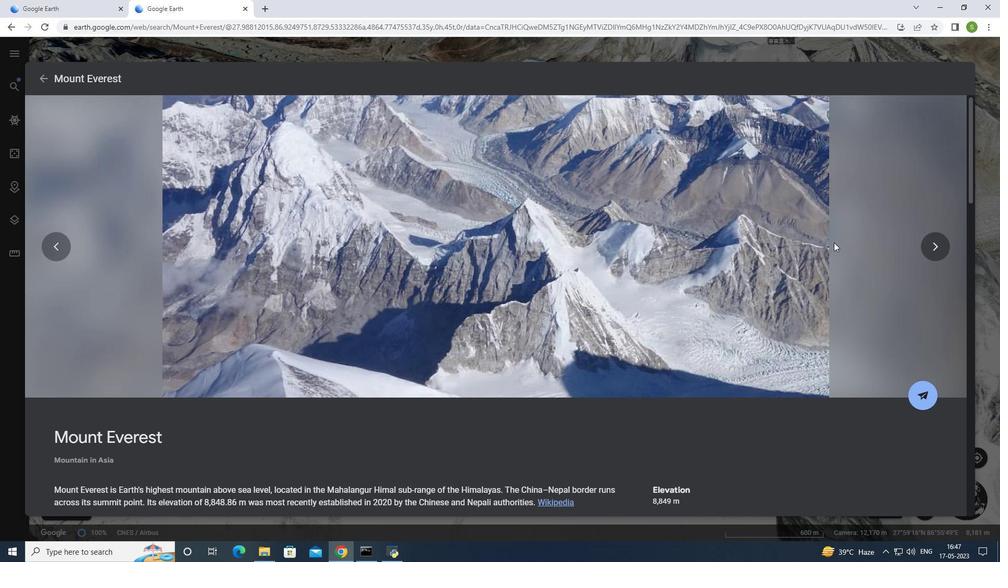 
Action: Mouse scrolled (834, 242) with delta (0, 0)
Screenshot: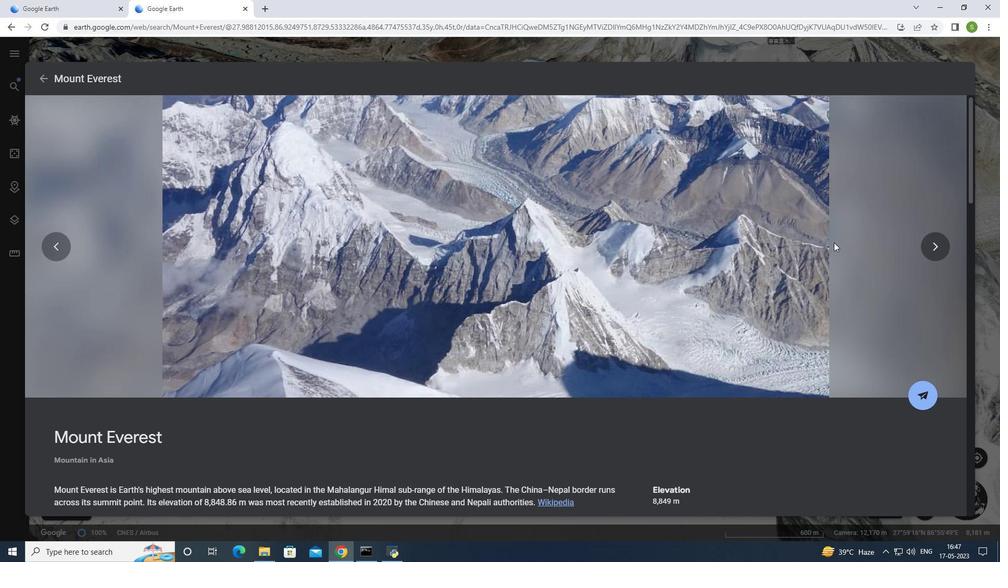 
Action: Mouse scrolled (834, 242) with delta (0, 0)
Screenshot: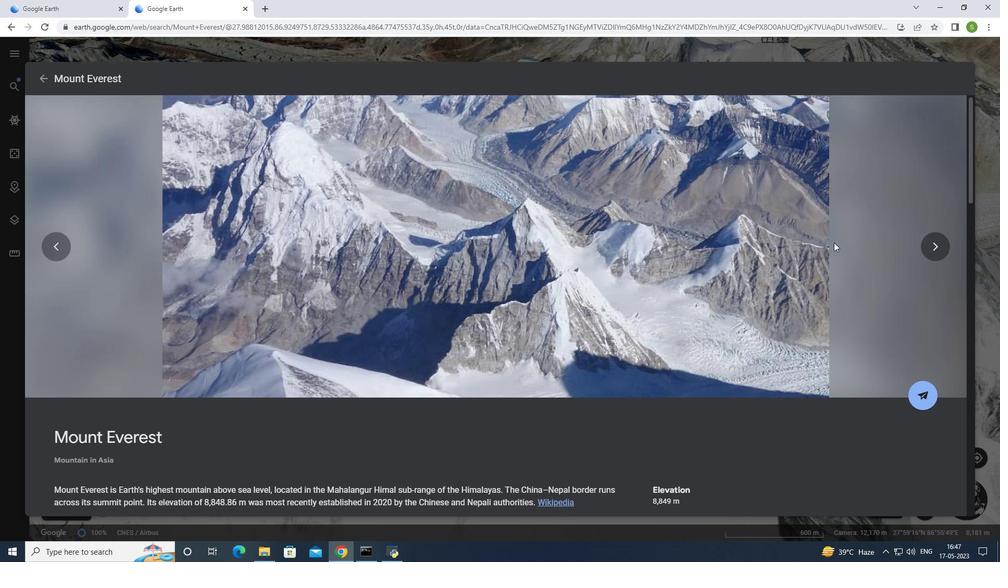 
Action: Mouse scrolled (834, 242) with delta (0, 0)
Screenshot: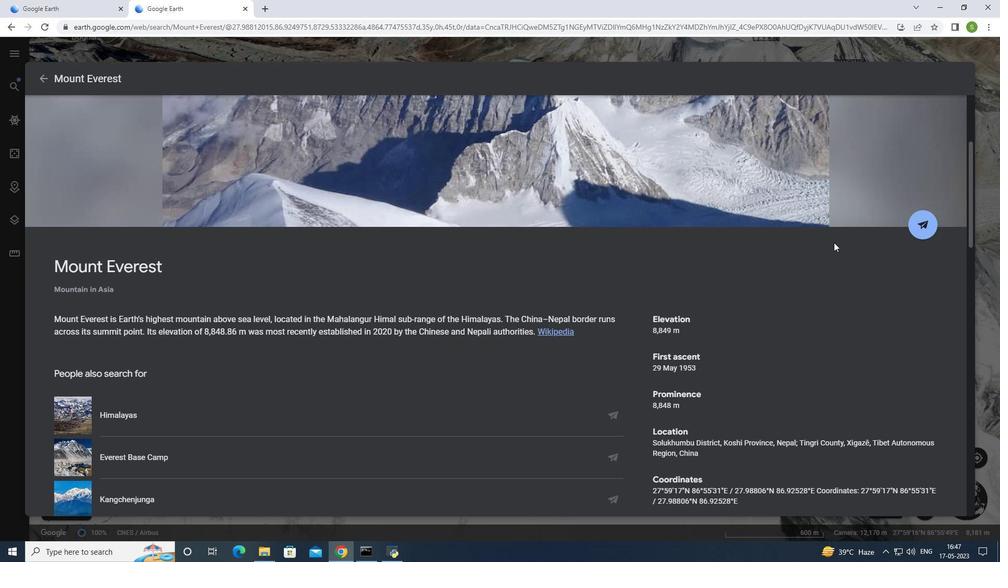 
Action: Mouse scrolled (834, 242) with delta (0, 0)
Screenshot: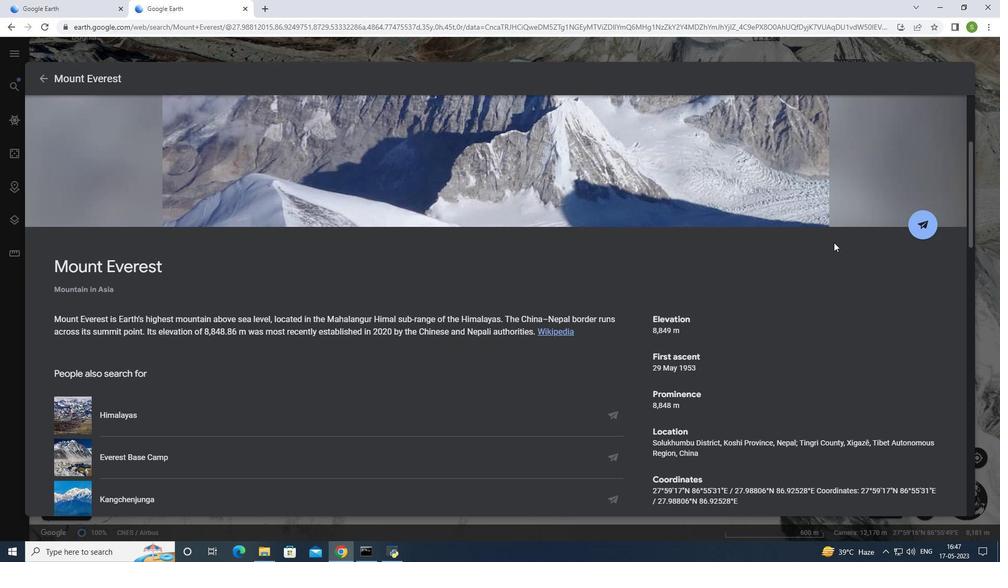
Action: Mouse scrolled (834, 242) with delta (0, 0)
Screenshot: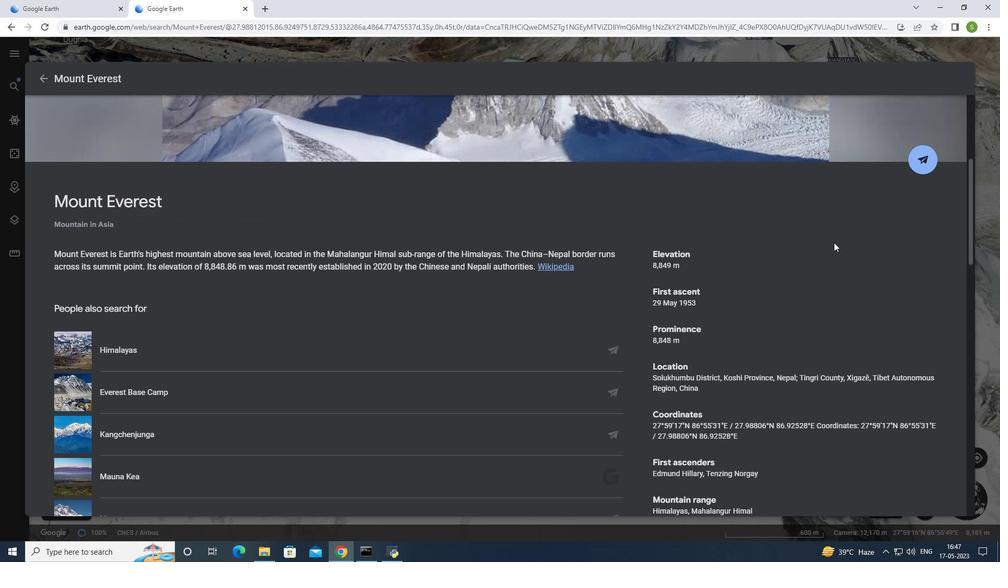 
Action: Mouse scrolled (834, 242) with delta (0, 0)
Screenshot: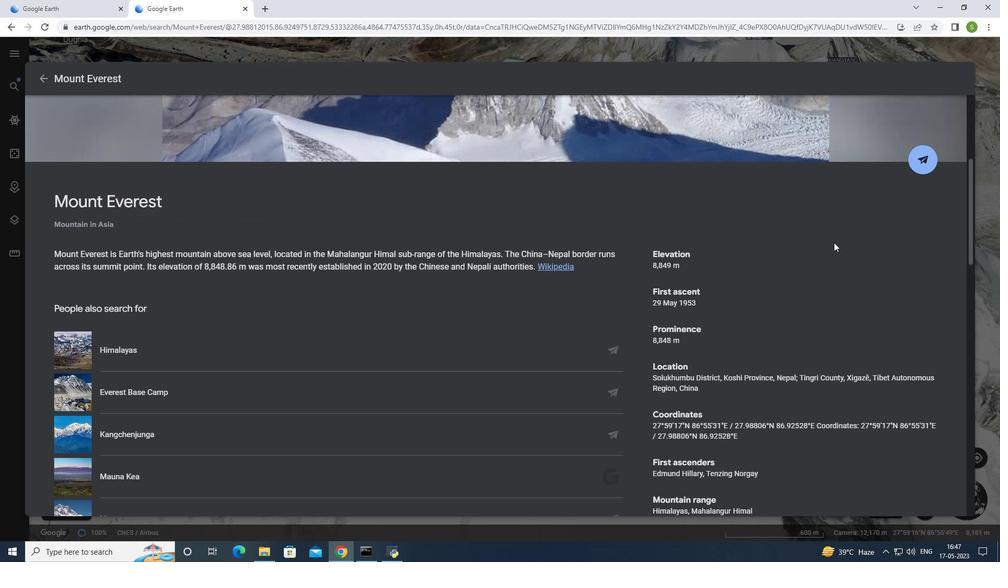 
Action: Mouse scrolled (834, 242) with delta (0, 0)
Screenshot: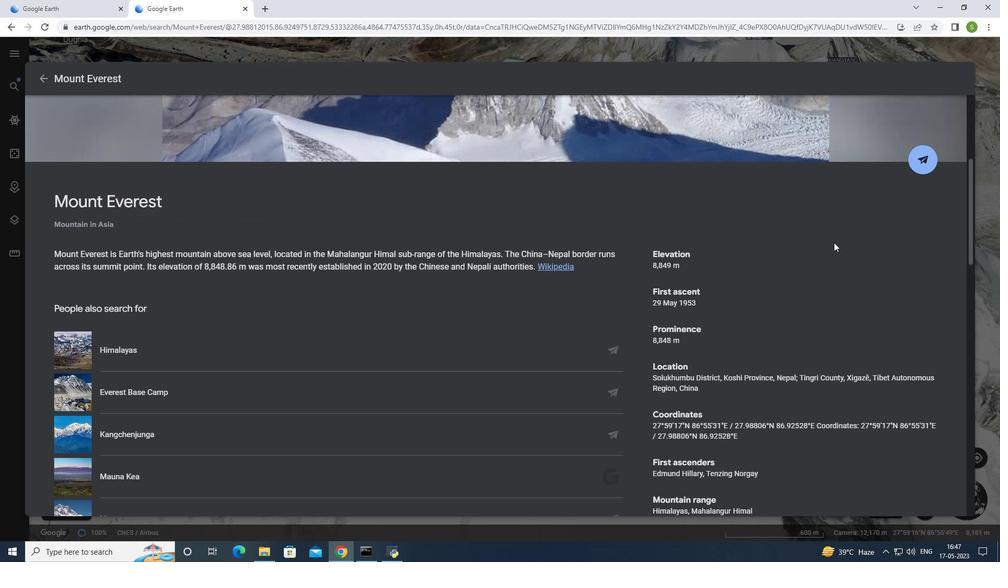 
Action: Mouse moved to (834, 242)
Screenshot: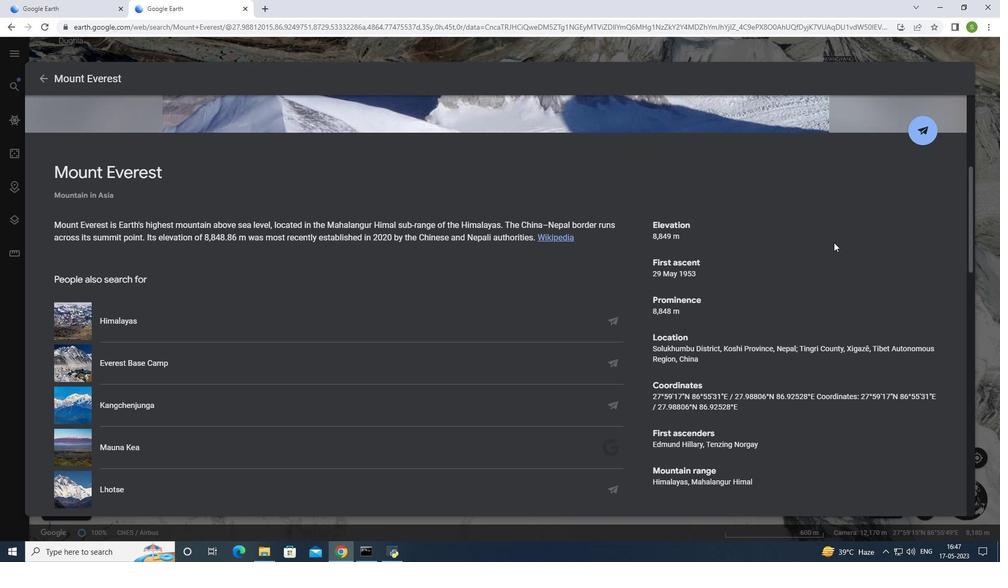 
Action: Mouse scrolled (834, 243) with delta (0, 0)
Screenshot: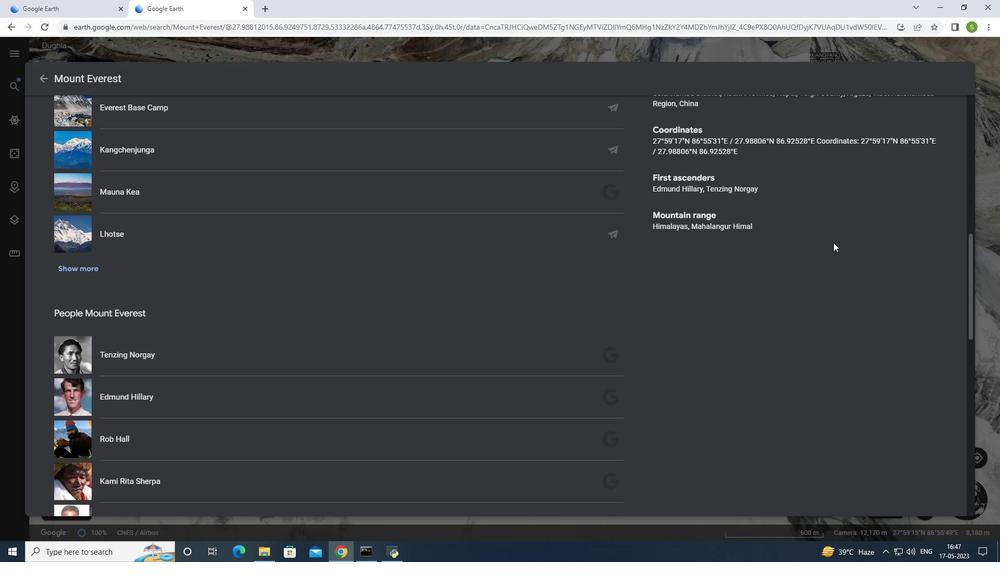 
Action: Mouse scrolled (834, 243) with delta (0, 0)
Screenshot: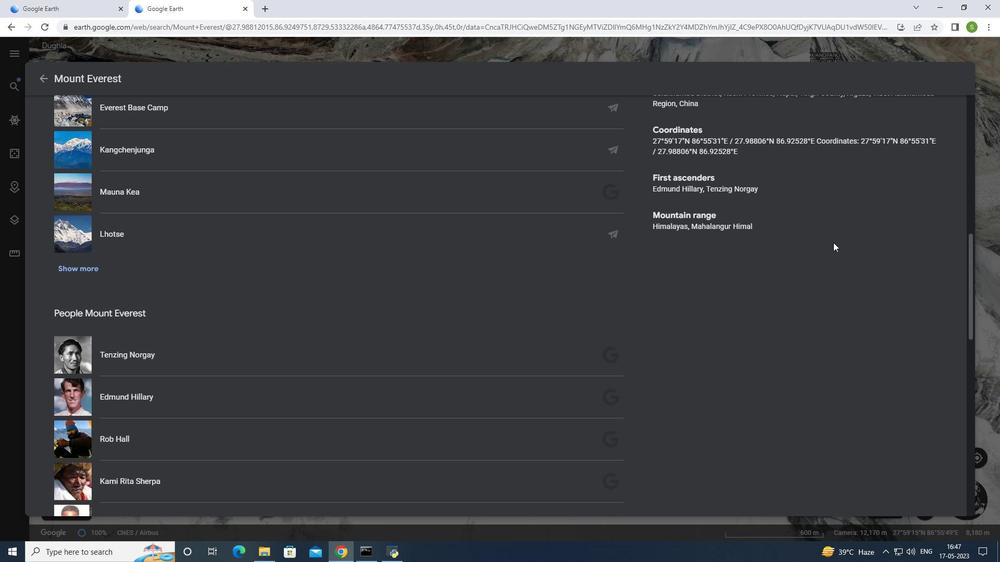 
Action: Mouse scrolled (834, 243) with delta (0, 0)
Screenshot: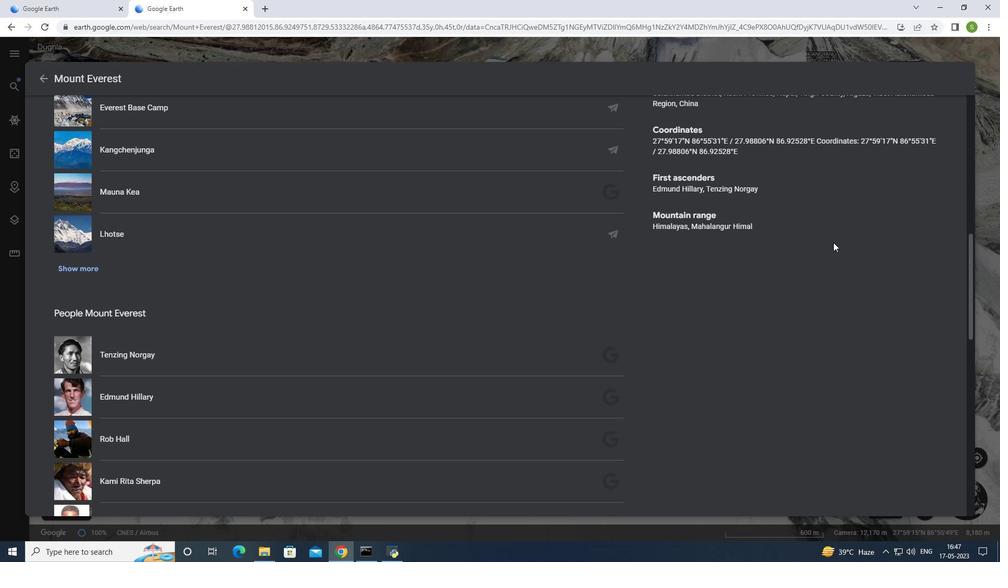 
Action: Mouse moved to (145, 234)
Screenshot: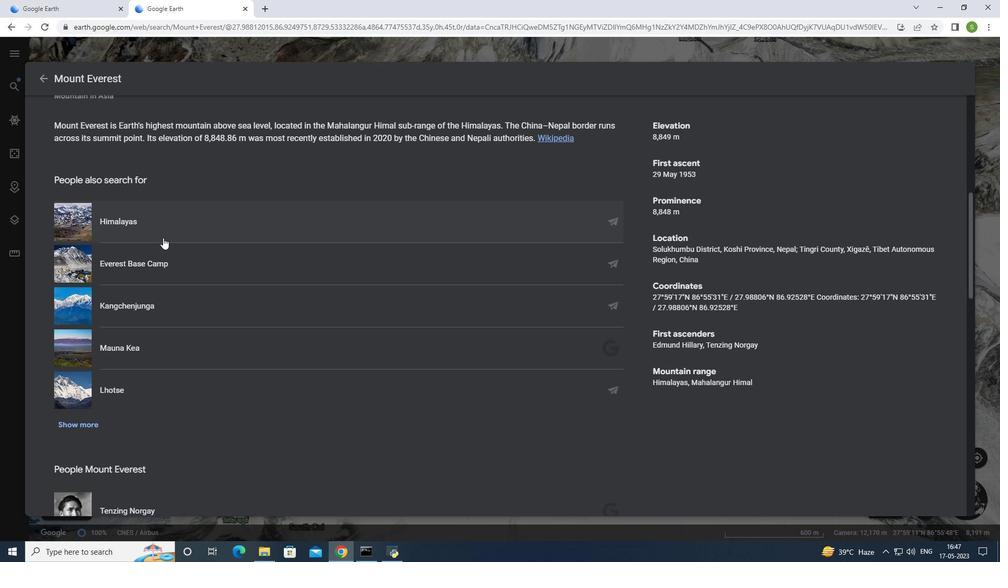 
Action: Mouse scrolled (145, 234) with delta (0, 0)
Screenshot: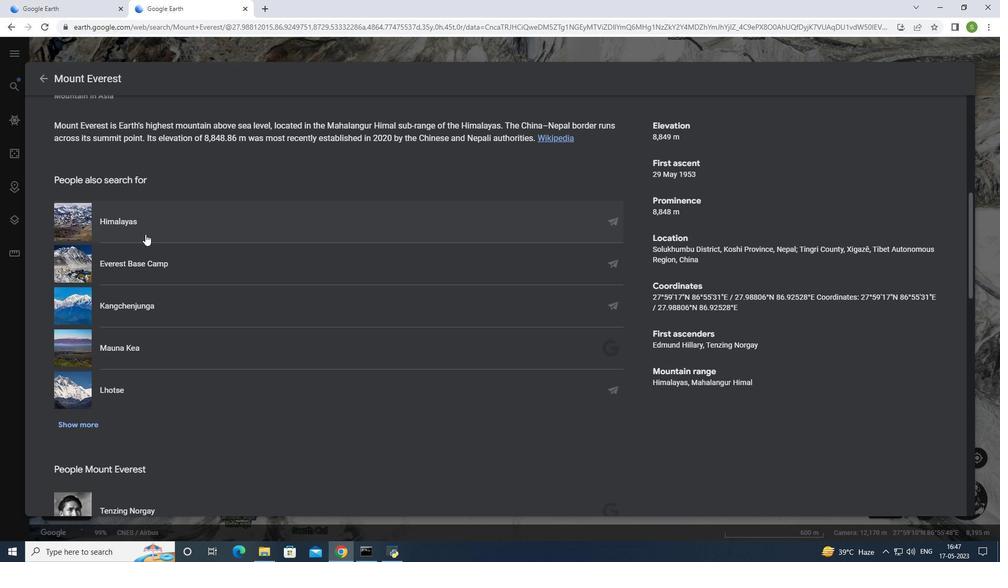 
Action: Mouse scrolled (145, 234) with delta (0, 0)
Screenshot: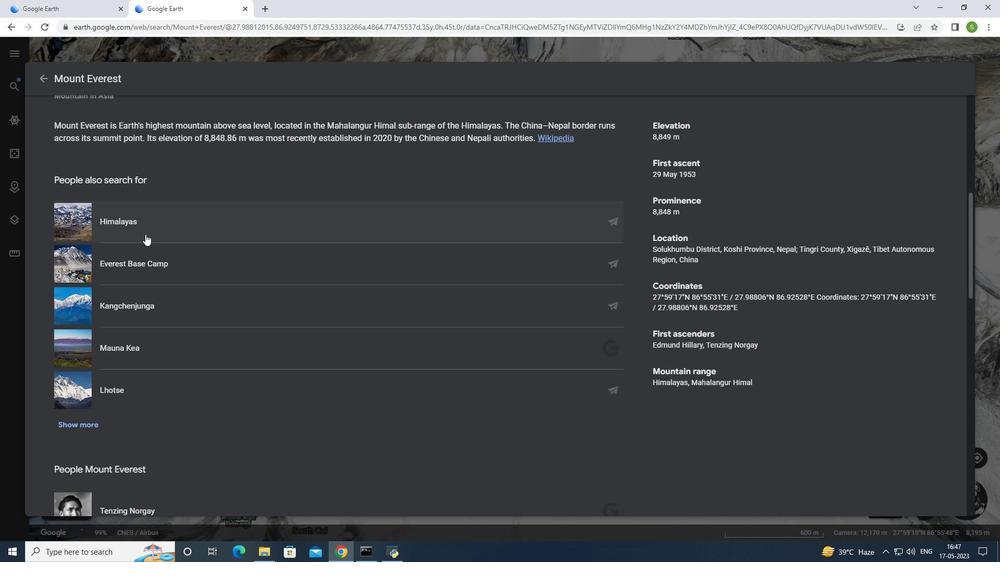
Action: Mouse scrolled (145, 234) with delta (0, 0)
Screenshot: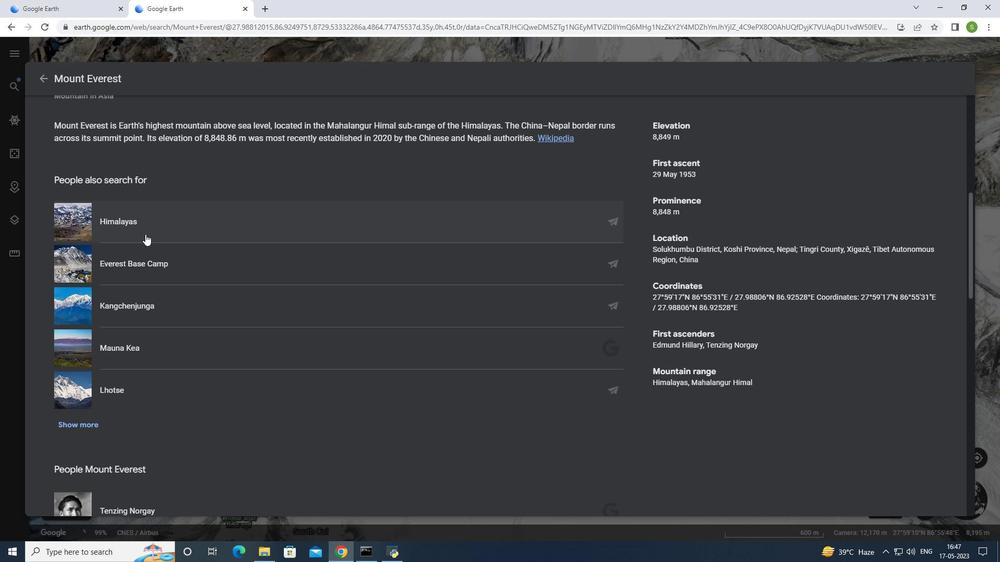 
Action: Mouse scrolled (145, 234) with delta (0, 0)
Screenshot: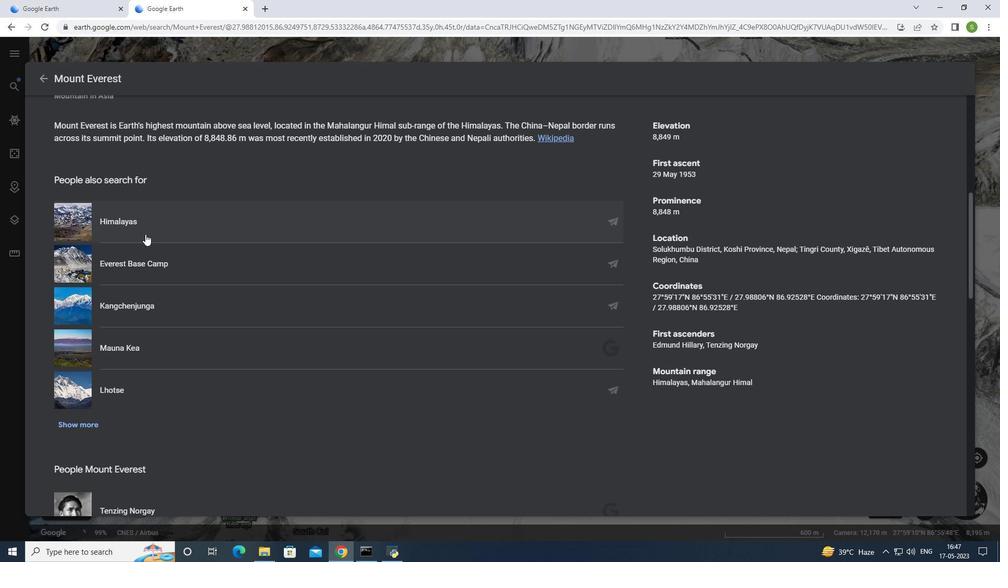 
Action: Mouse scrolled (145, 235) with delta (0, 0)
Screenshot: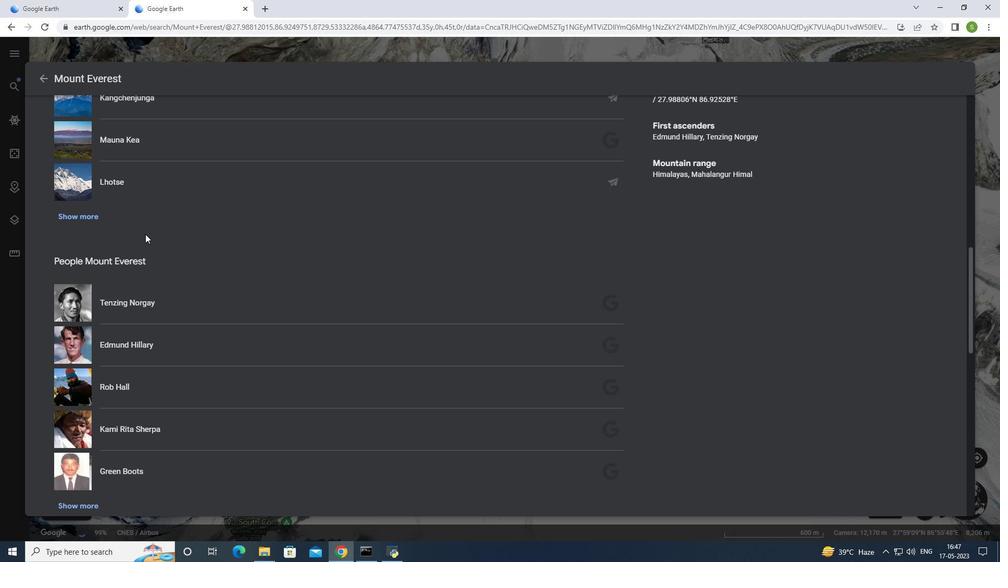 
Action: Mouse moved to (139, 150)
Screenshot: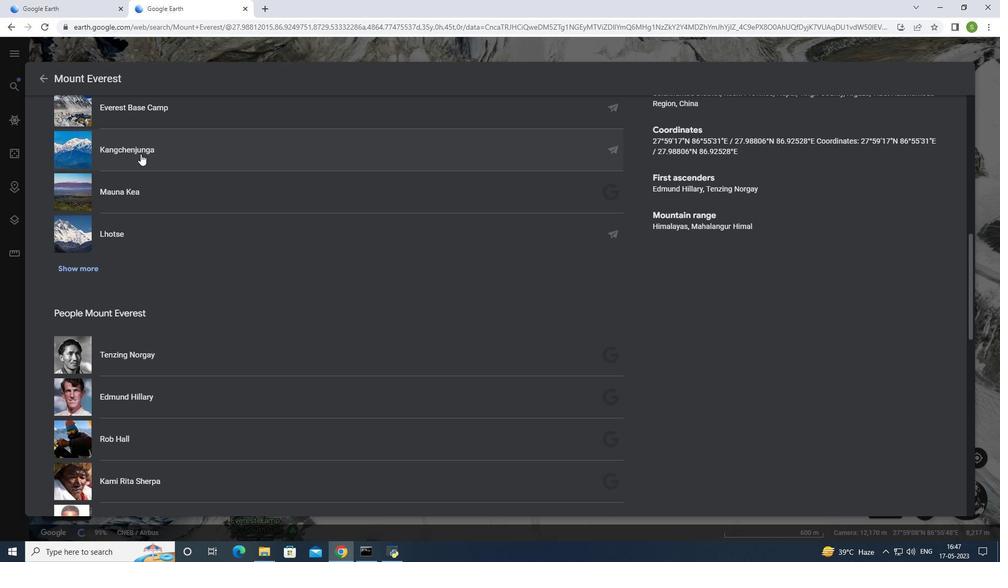 
Action: Mouse pressed left at (139, 150)
Screenshot: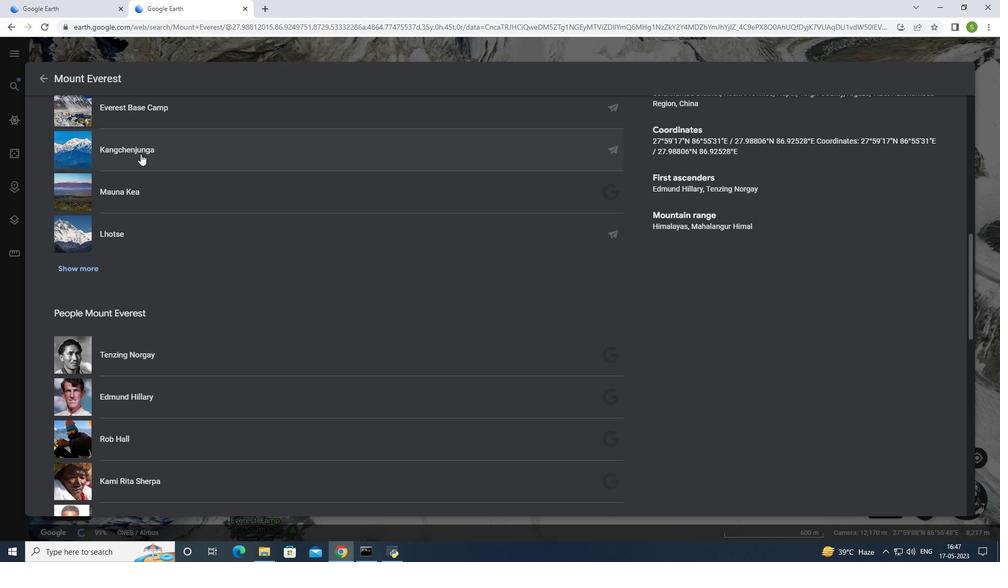 
Action: Mouse moved to (867, 211)
Screenshot: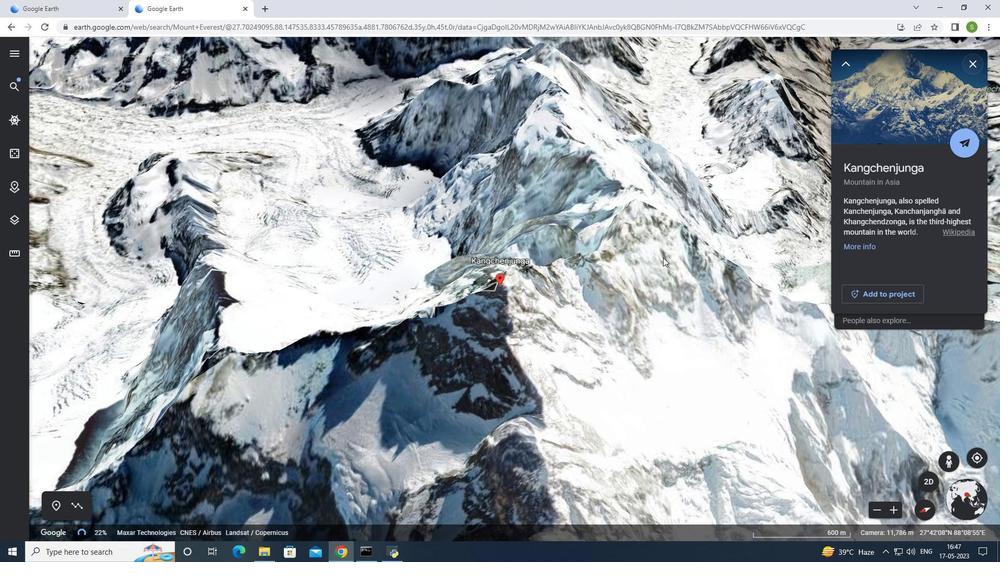 
Action: Mouse pressed left at (867, 211)
Screenshot: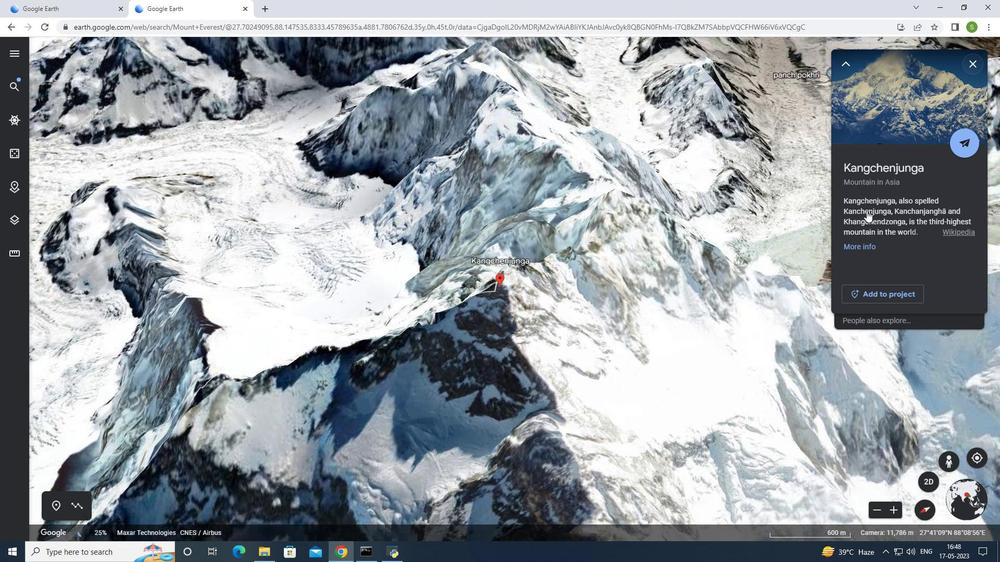 
Action: Mouse moved to (928, 245)
Screenshot: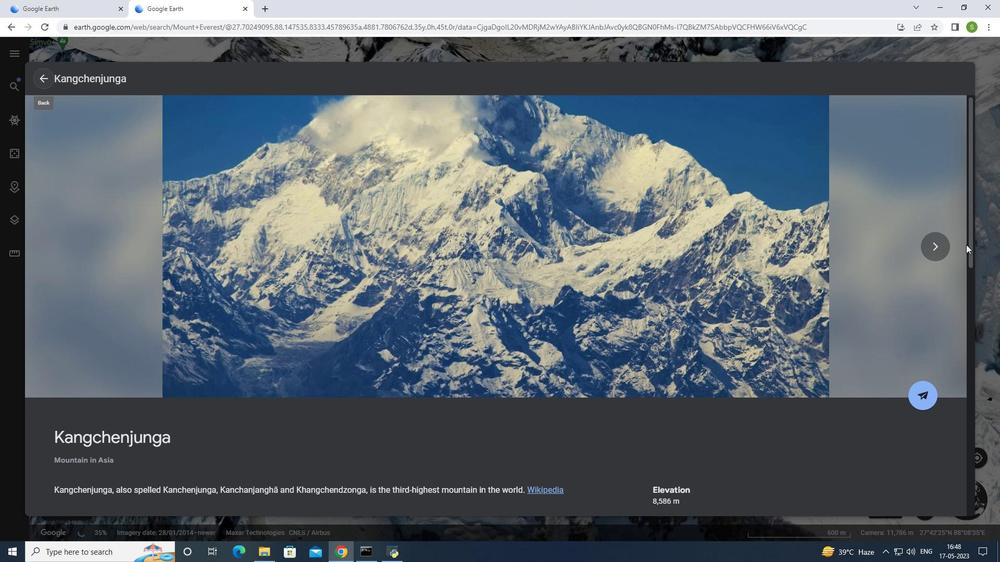 
Action: Mouse pressed left at (928, 245)
Screenshot: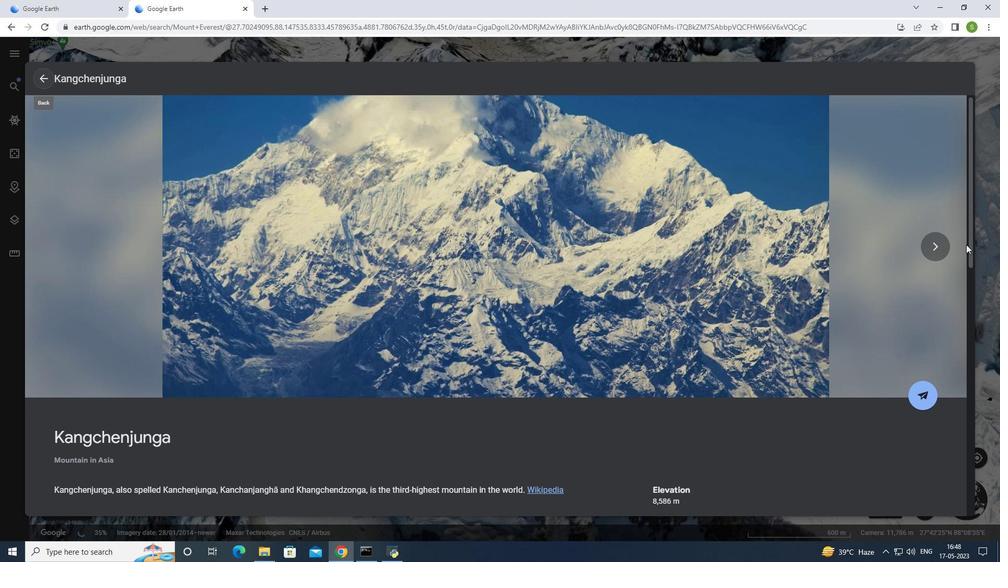 
Action: Mouse pressed left at (928, 245)
Screenshot: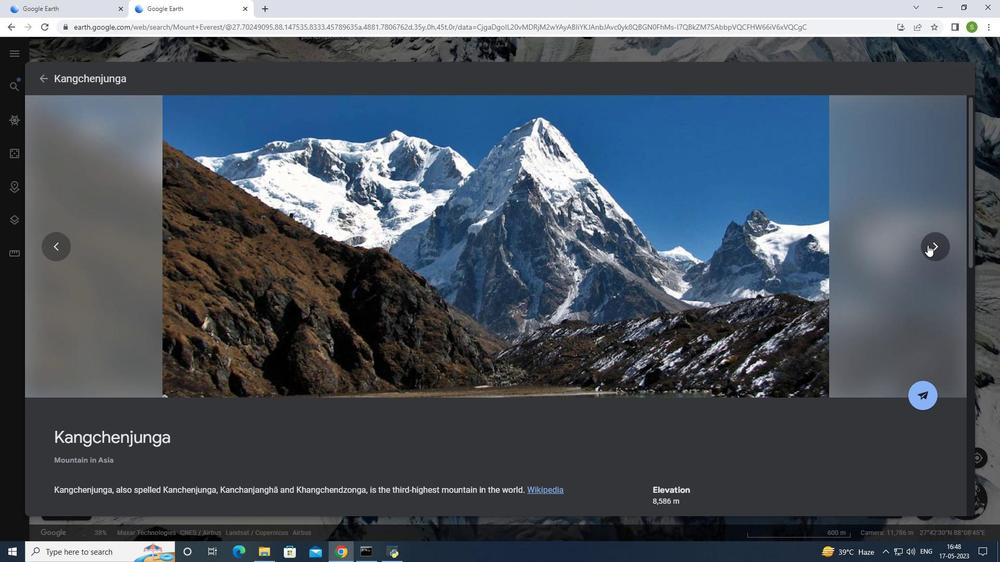 
Action: Mouse pressed left at (928, 245)
Screenshot: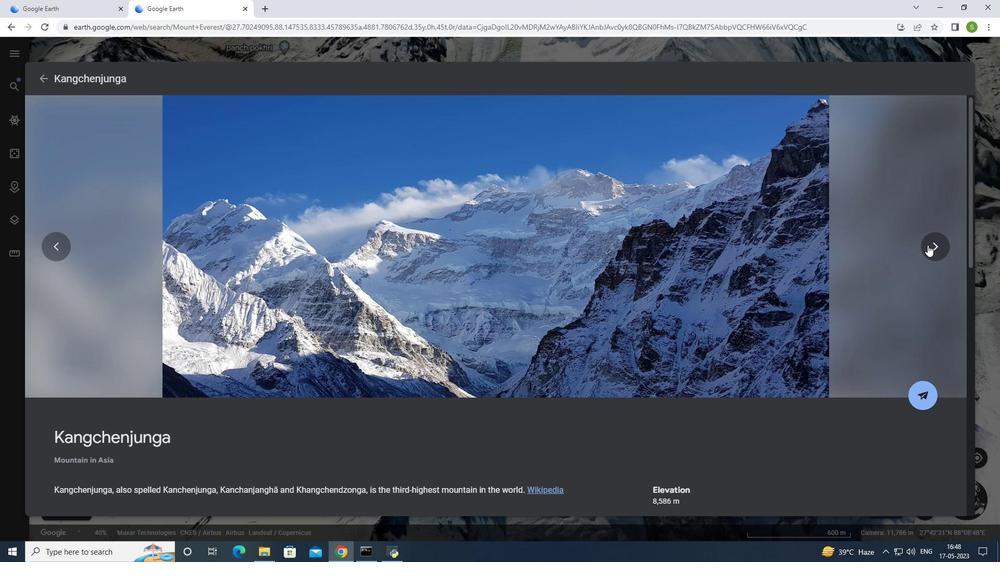 
Action: Mouse pressed left at (928, 245)
Screenshot: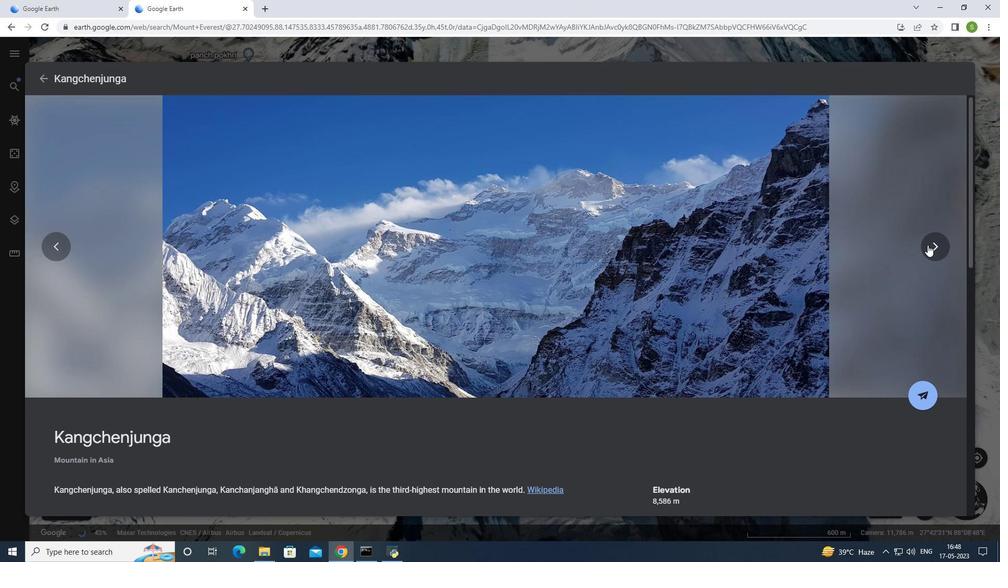 
Action: Mouse pressed left at (928, 245)
Screenshot: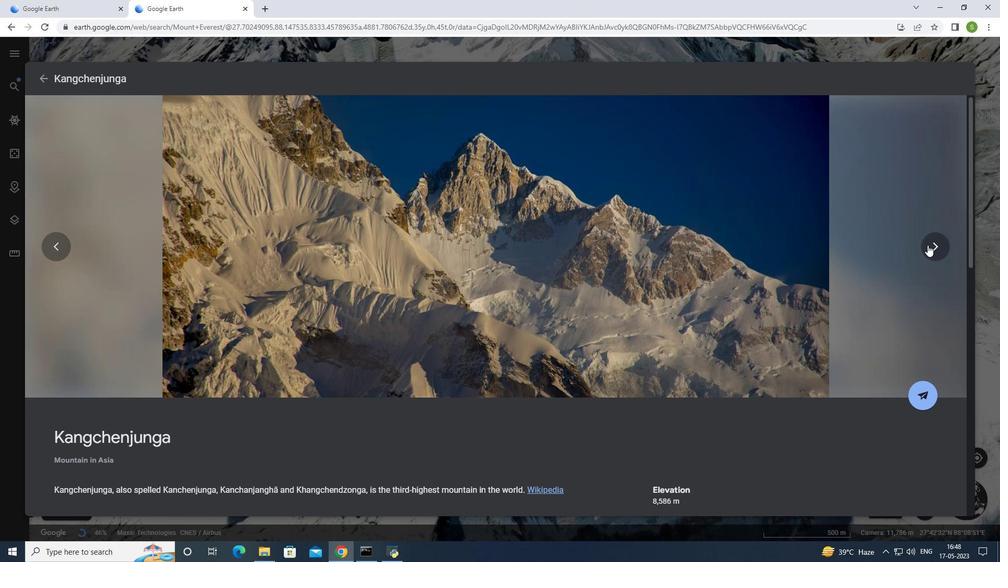 
Action: Mouse pressed left at (928, 245)
Screenshot: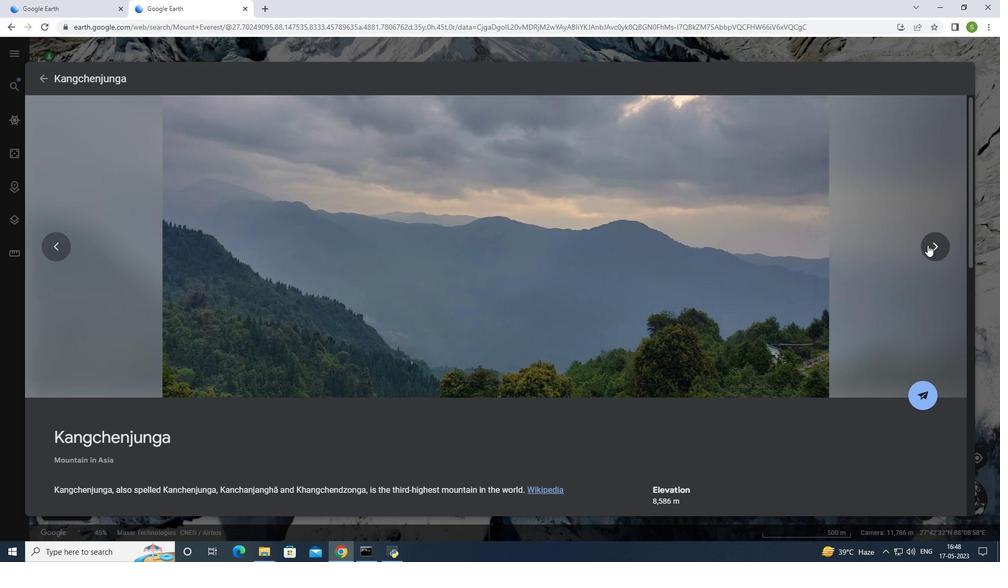 
Action: Mouse pressed left at (928, 245)
Screenshot: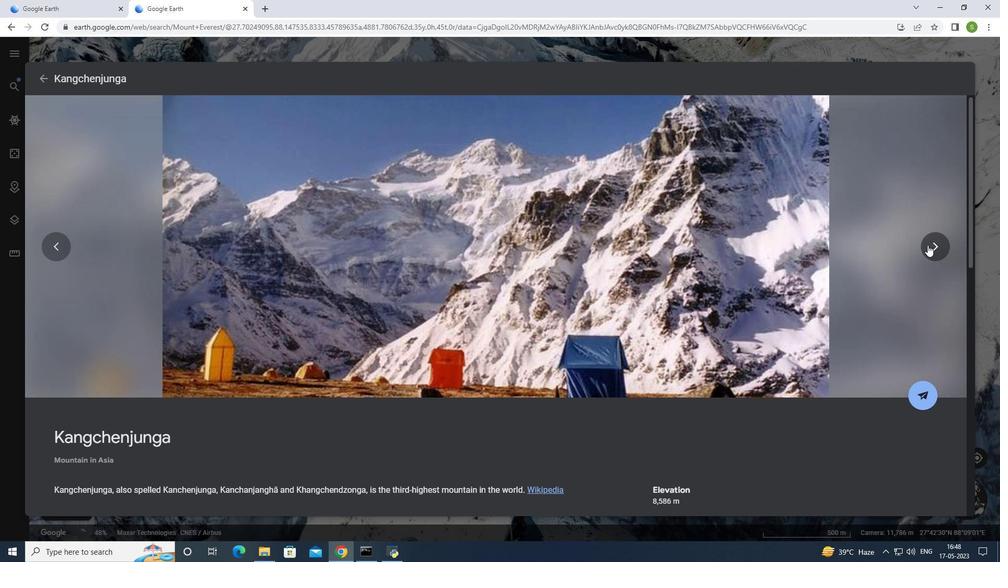 
Action: Mouse moved to (926, 245)
Screenshot: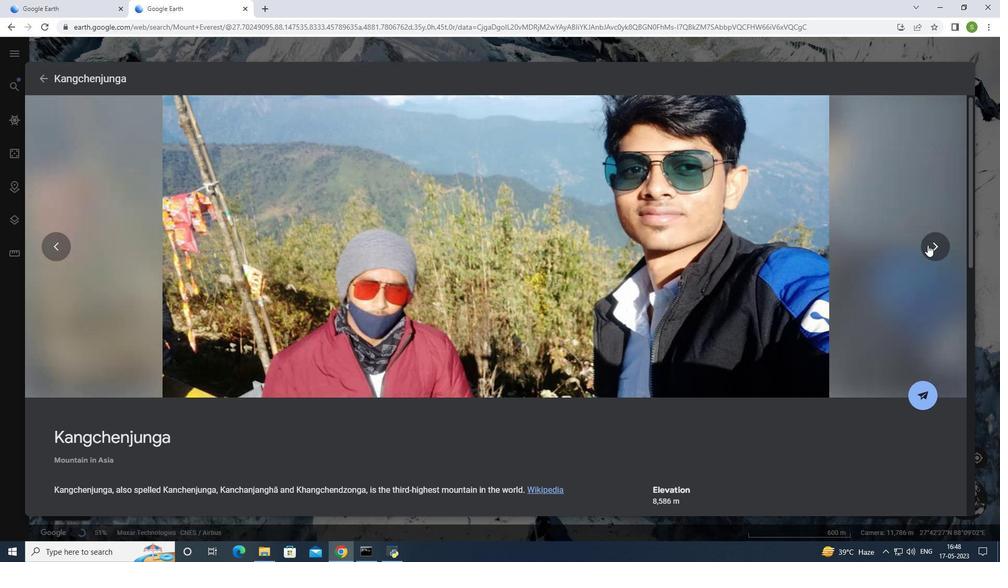 
Action: Mouse pressed left at (926, 245)
Screenshot: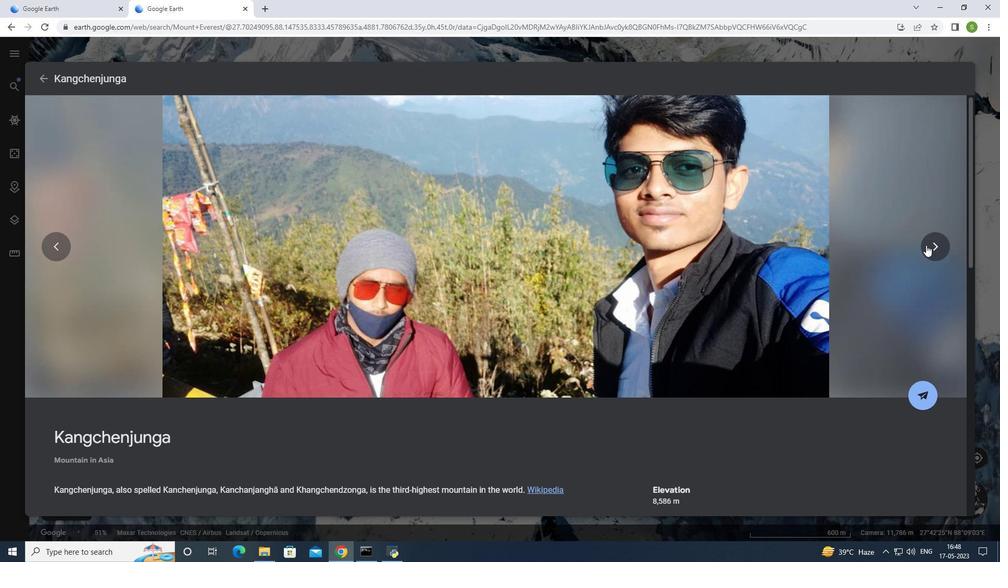 
Action: Mouse moved to (725, 268)
Screenshot: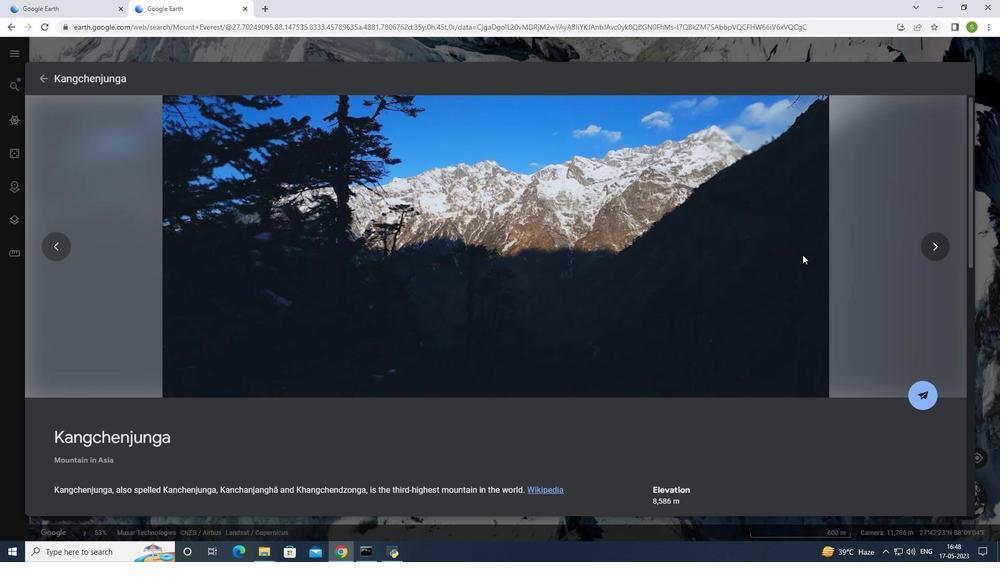
Action: Mouse scrolled (725, 267) with delta (0, 0)
Screenshot: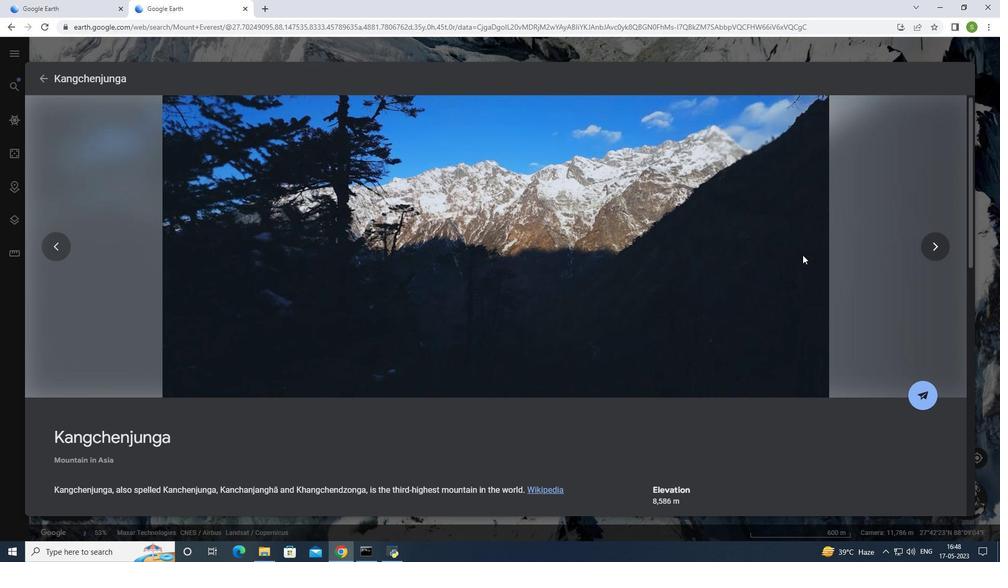 
Action: Mouse scrolled (725, 267) with delta (0, 0)
Screenshot: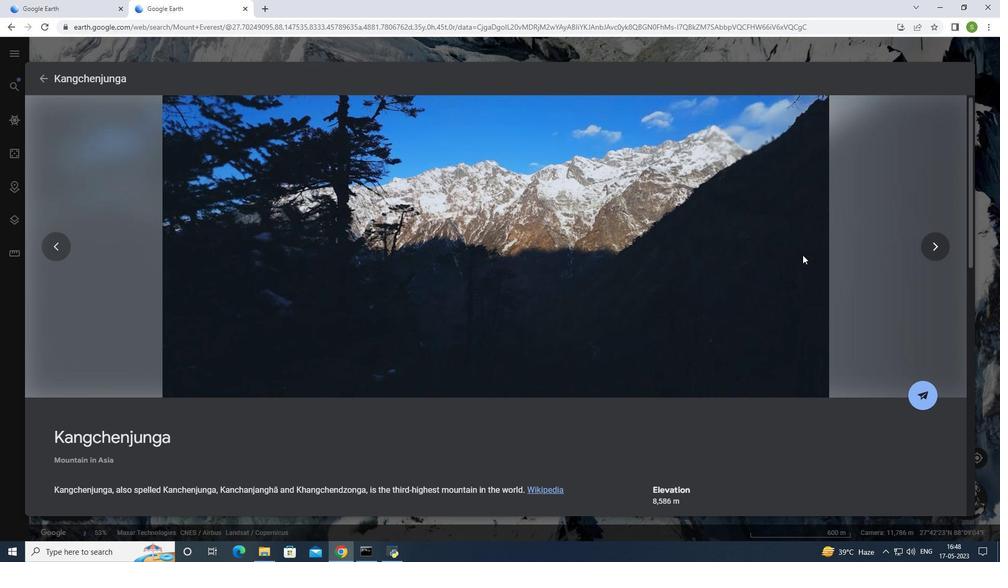 
Action: Mouse scrolled (725, 267) with delta (0, 0)
Screenshot: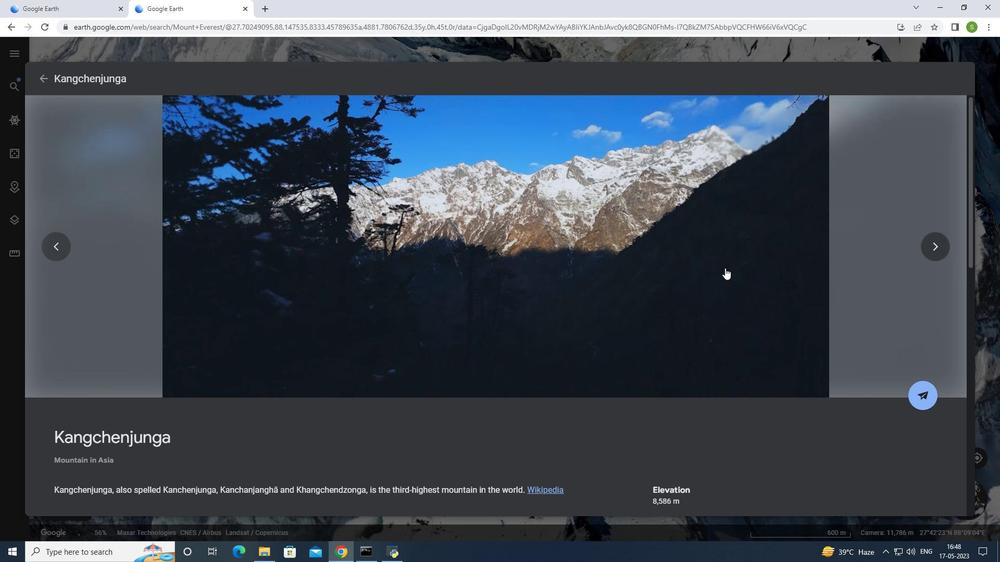 
Action: Mouse moved to (725, 266)
Screenshot: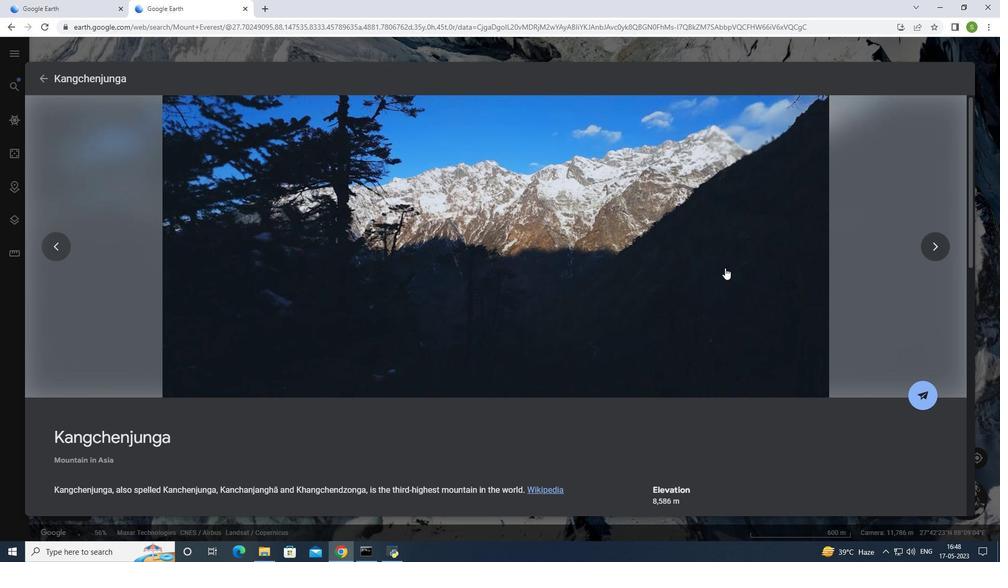 
Action: Mouse scrolled (725, 266) with delta (0, 0)
Screenshot: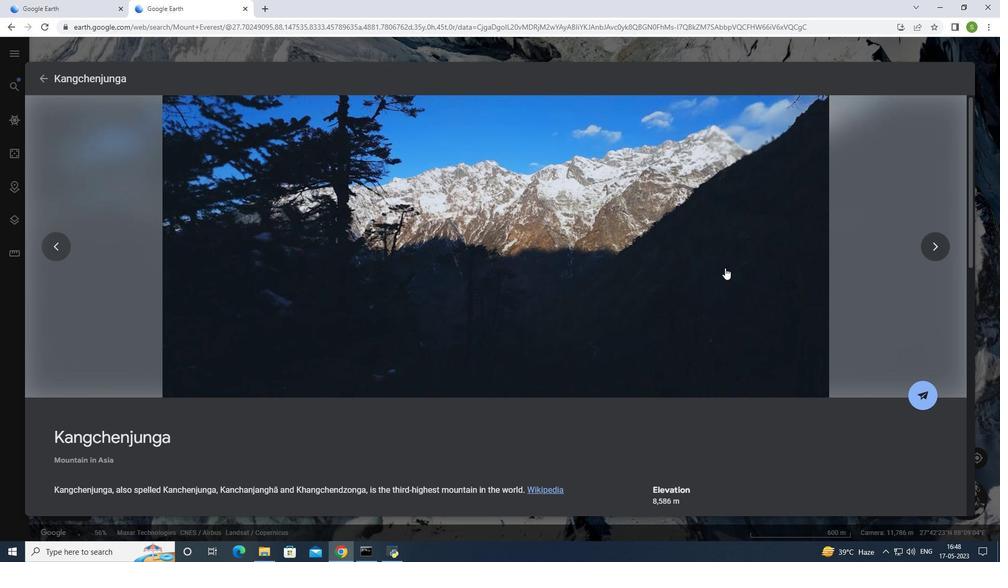 
Action: Mouse moved to (725, 264)
Screenshot: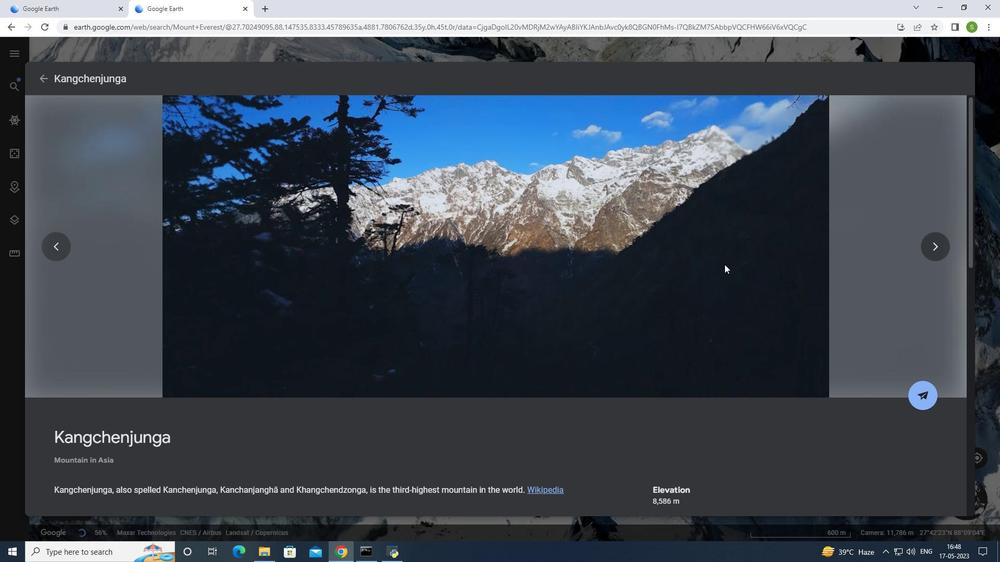 
Action: Mouse scrolled (725, 263) with delta (0, 0)
Screenshot: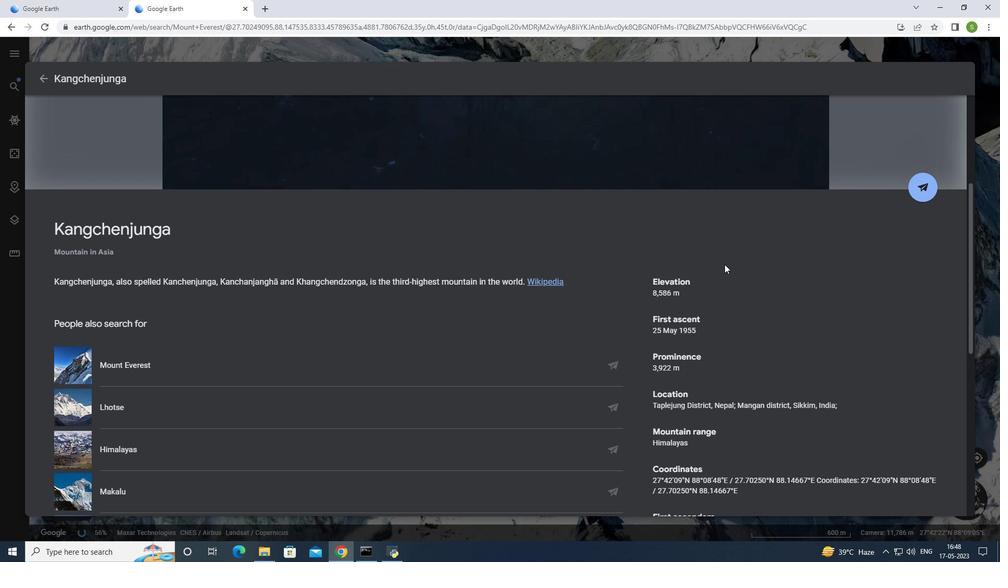 
Action: Mouse moved to (107, 362)
Screenshot: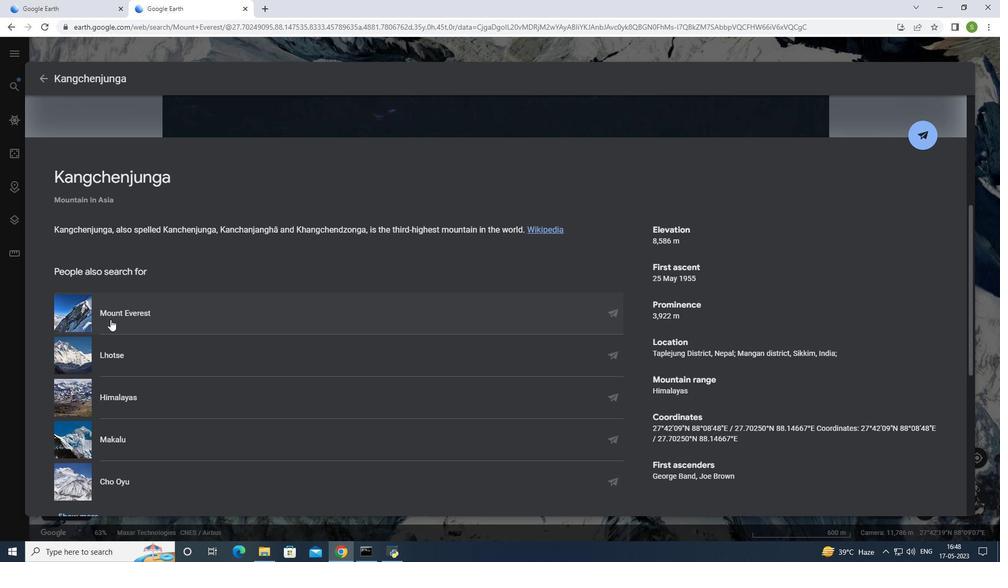 
Action: Mouse pressed left at (107, 362)
Screenshot: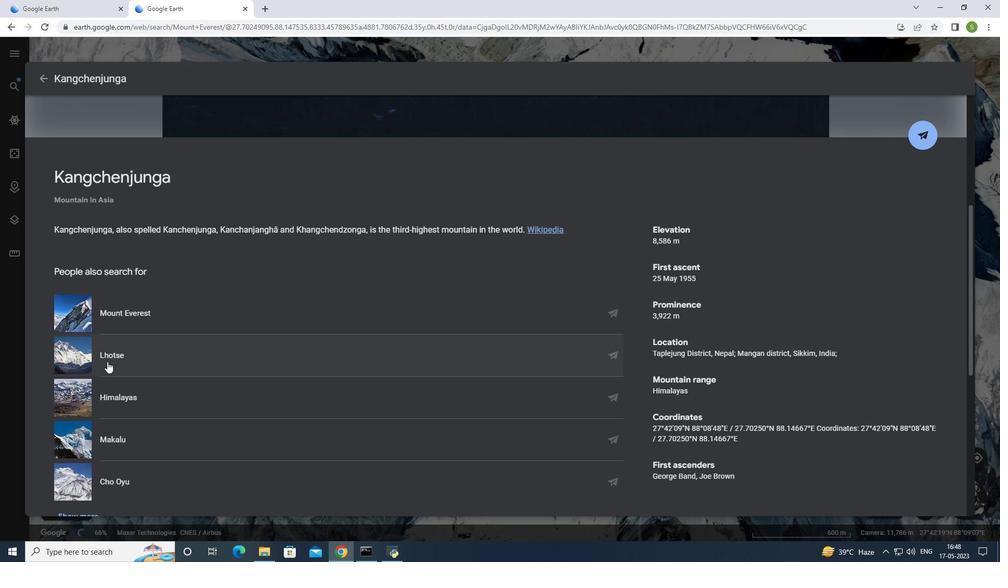 
Action: Mouse moved to (856, 226)
Screenshot: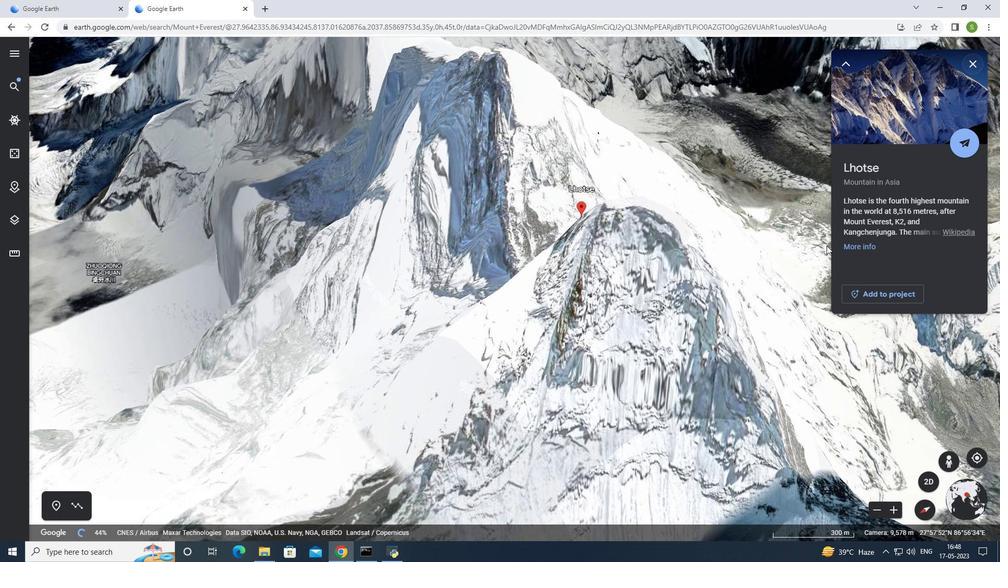 
Action: Mouse pressed left at (856, 226)
Screenshot: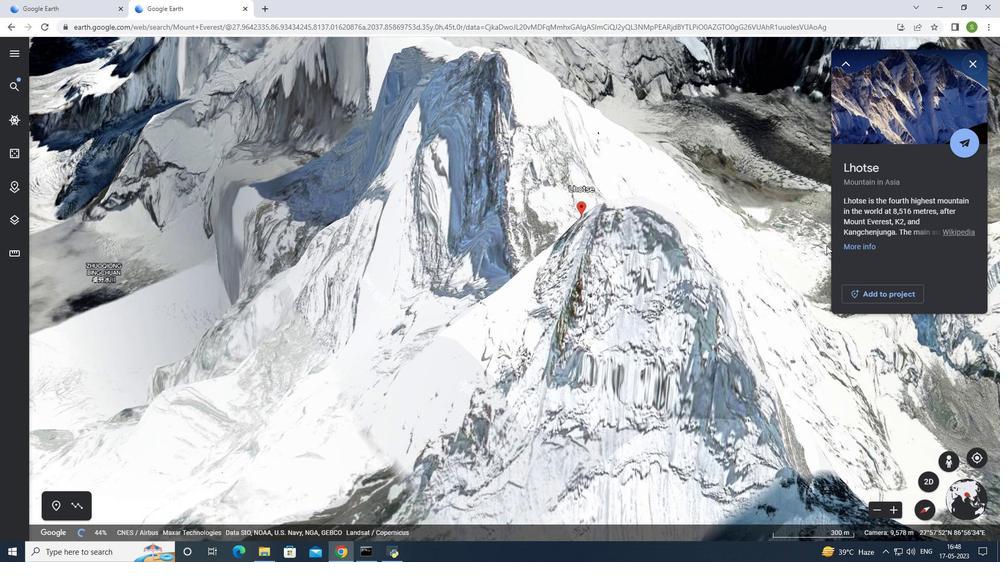 
Action: Mouse moved to (473, 277)
Screenshot: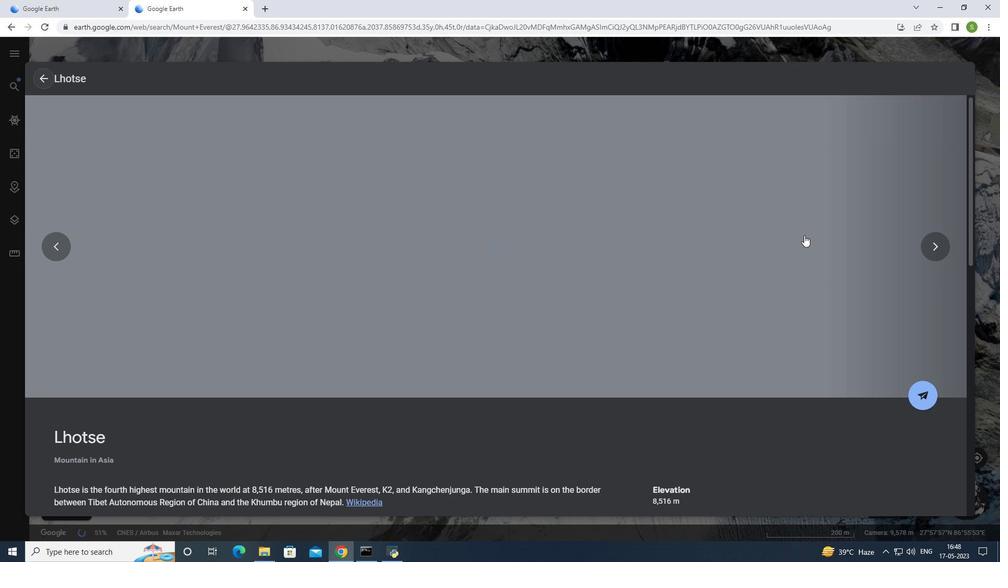 
Action: Mouse scrolled (473, 277) with delta (0, 0)
Screenshot: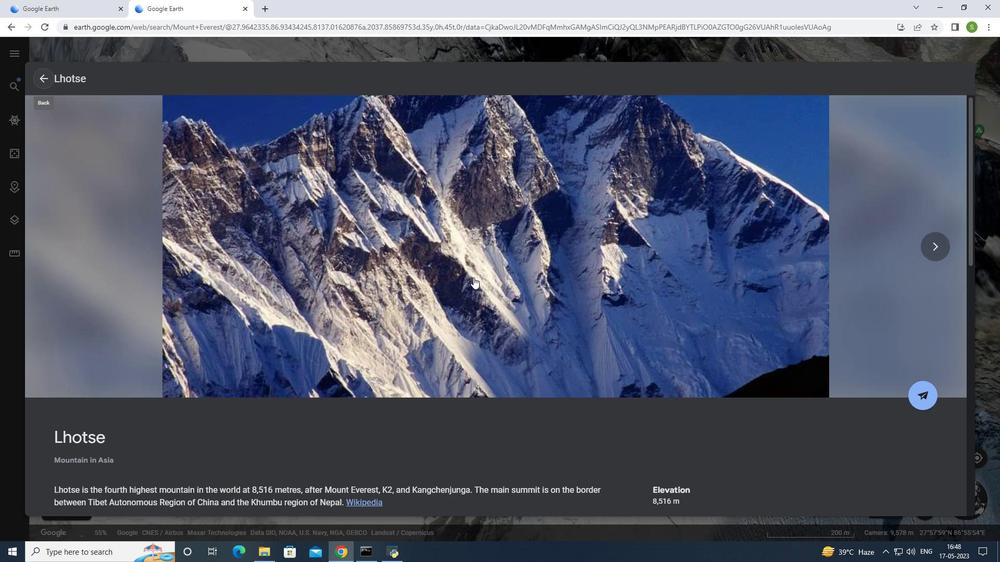 
Action: Mouse scrolled (473, 277) with delta (0, 0)
Screenshot: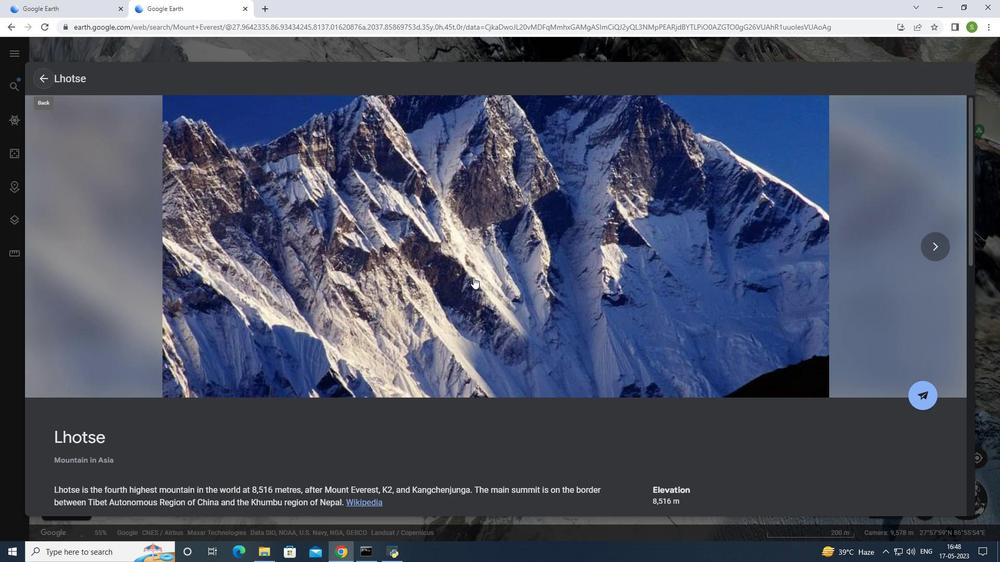 
Action: Mouse scrolled (473, 277) with delta (0, 0)
Screenshot: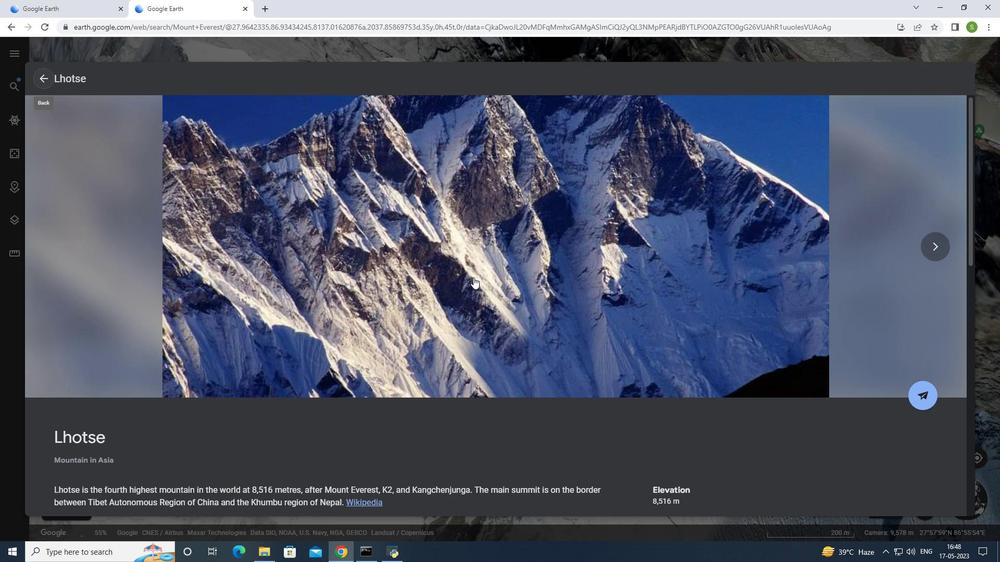 
Action: Mouse scrolled (473, 277) with delta (0, 0)
Screenshot: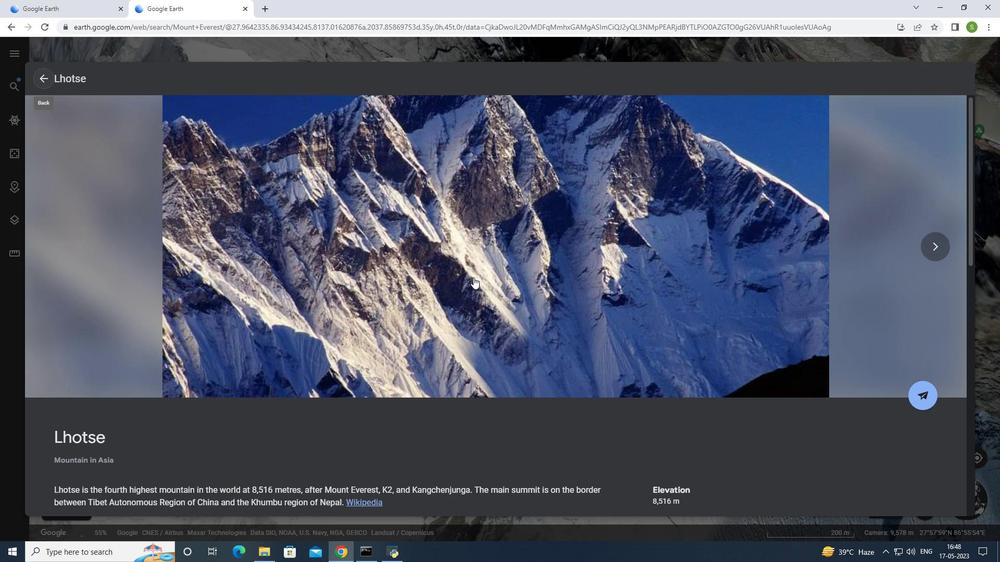 
Action: Mouse moved to (473, 276)
Screenshot: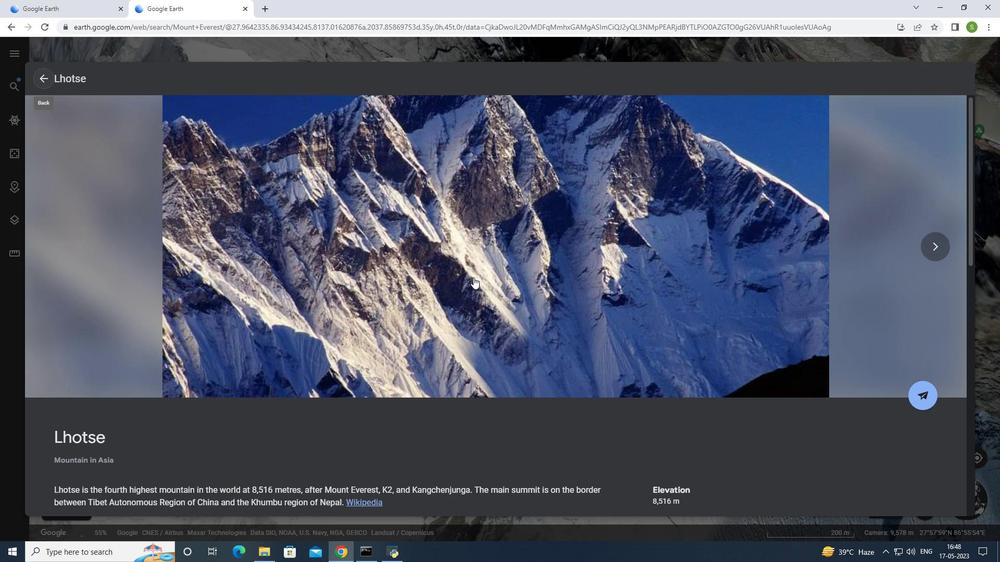 
Action: Mouse scrolled (473, 276) with delta (0, 0)
Screenshot: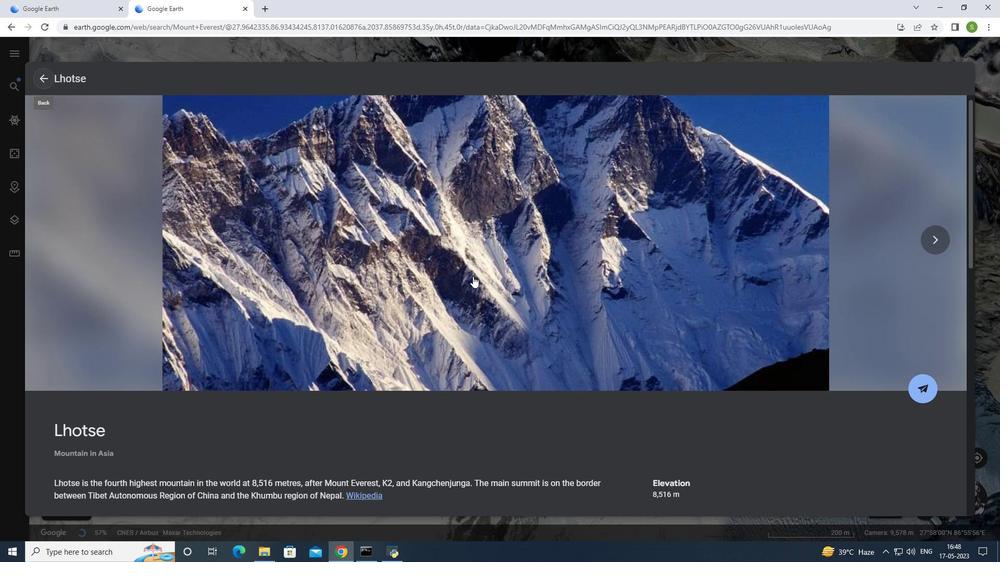 
Action: Mouse scrolled (473, 276) with delta (0, 0)
Screenshot: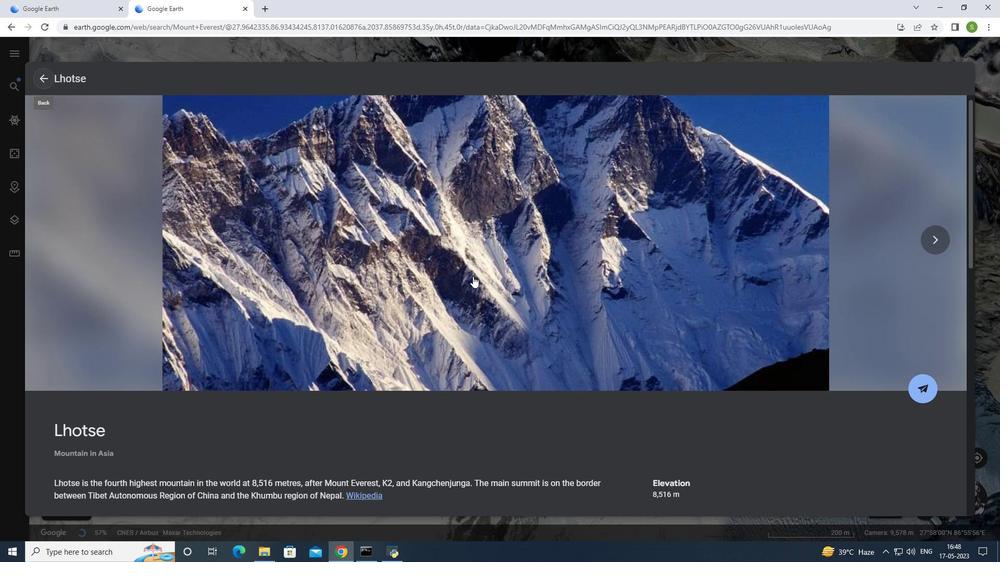 
Action: Mouse moved to (294, 438)
Screenshot: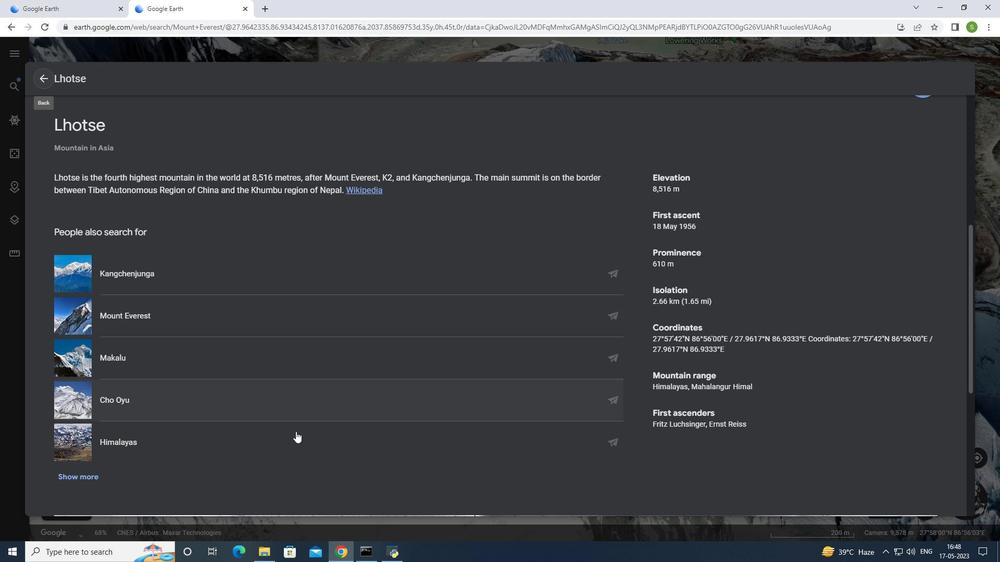 
Action: Mouse pressed left at (294, 438)
Screenshot: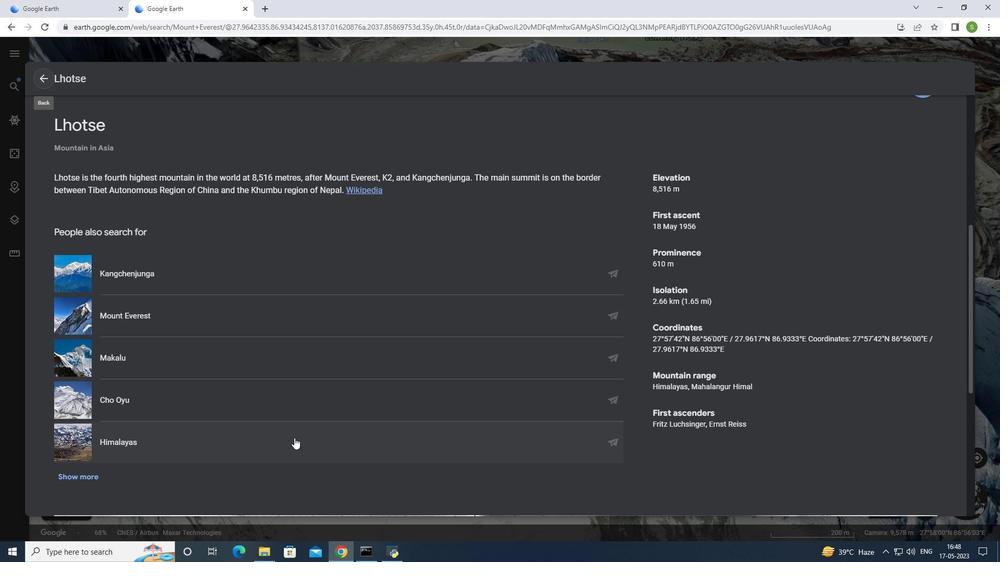 
Action: Mouse moved to (889, 207)
Screenshot: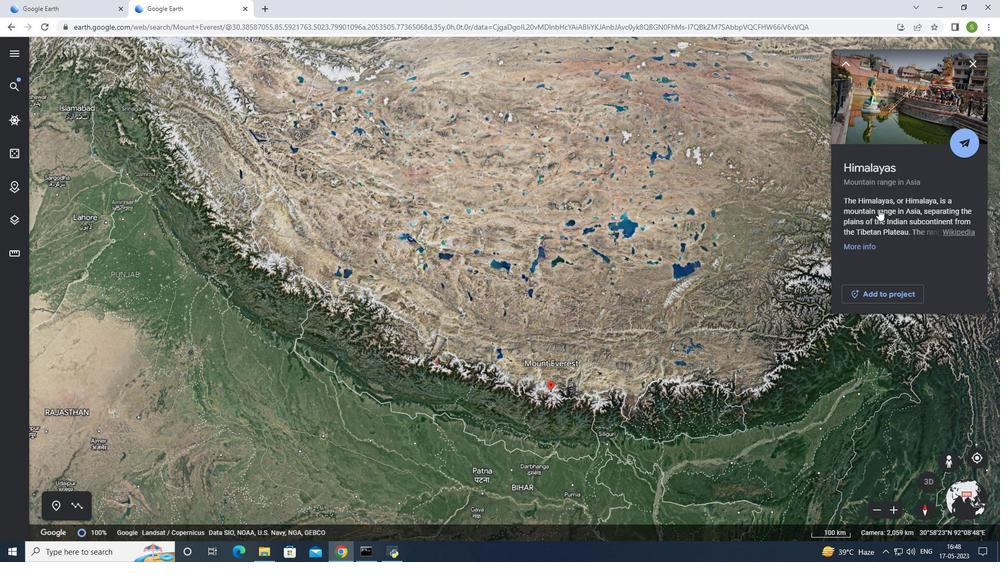
Action: Mouse pressed left at (889, 207)
Screenshot: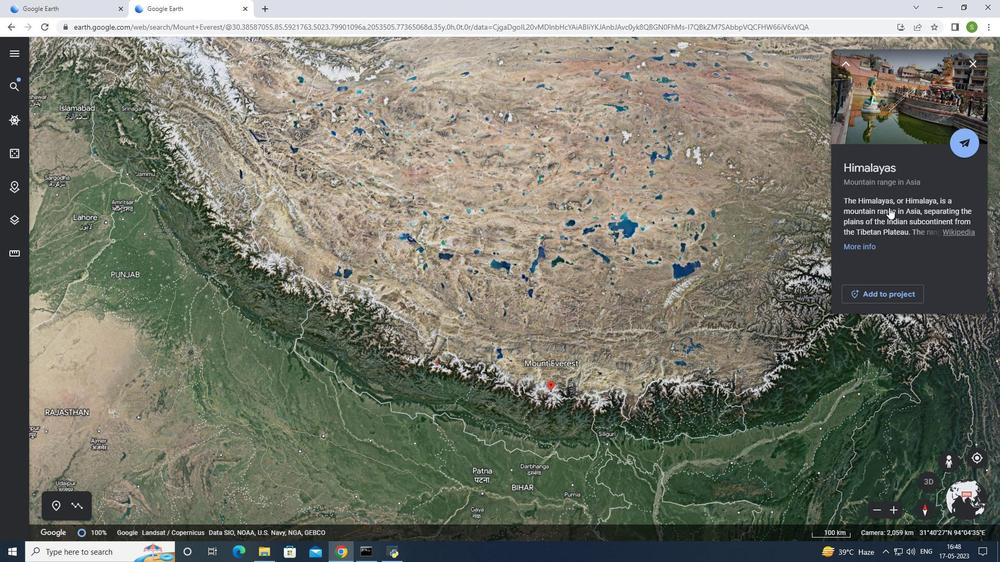 
Action: Mouse moved to (932, 244)
Screenshot: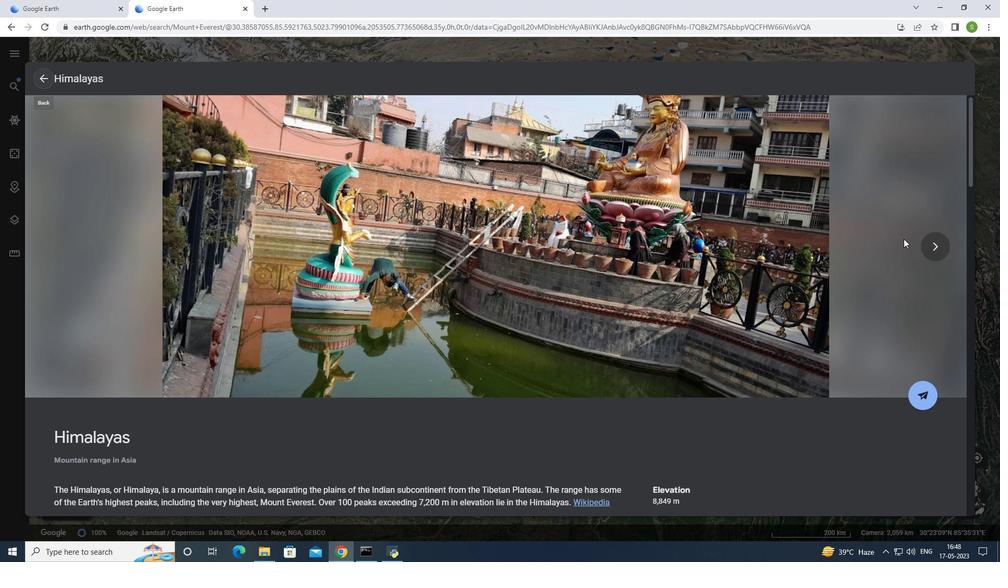 
Action: Mouse pressed left at (932, 244)
Screenshot: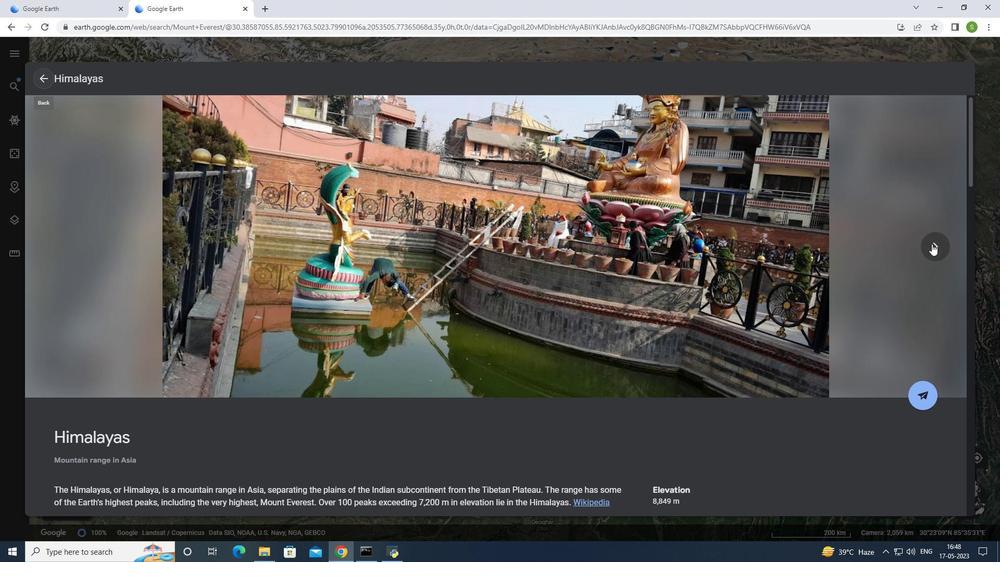 
Action: Mouse moved to (932, 246)
Screenshot: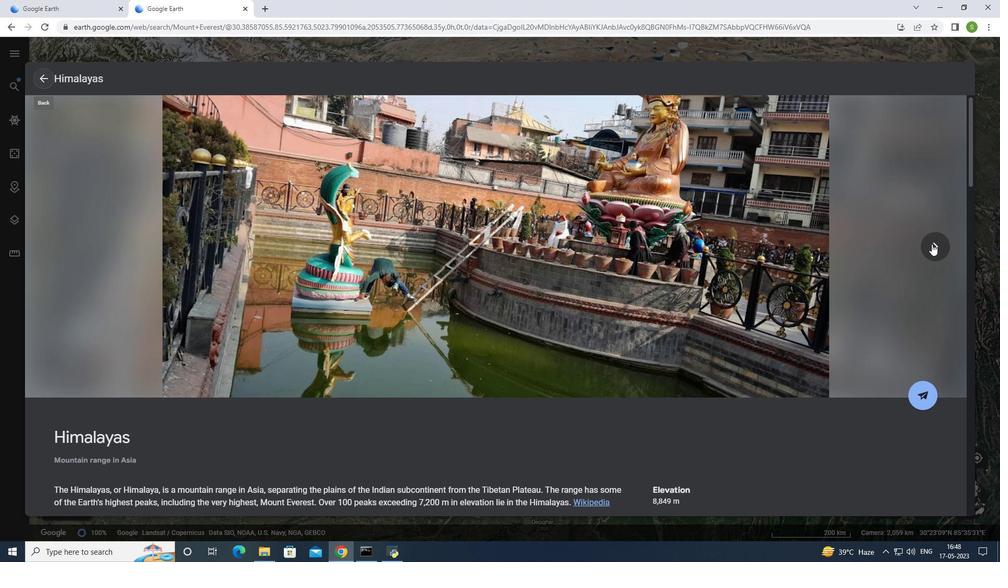 
Action: Mouse pressed left at (932, 246)
Screenshot: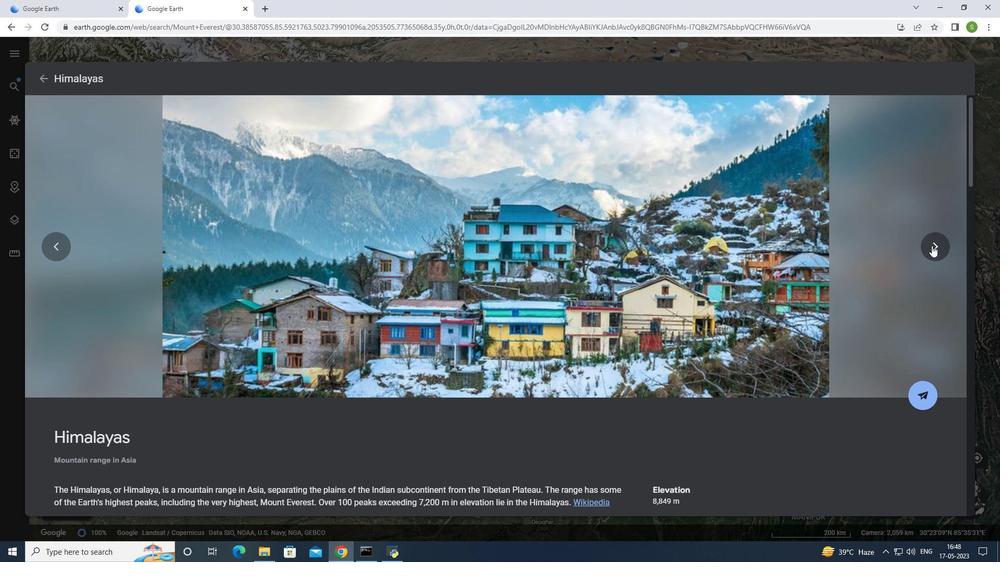 
Action: Mouse pressed left at (932, 246)
Screenshot: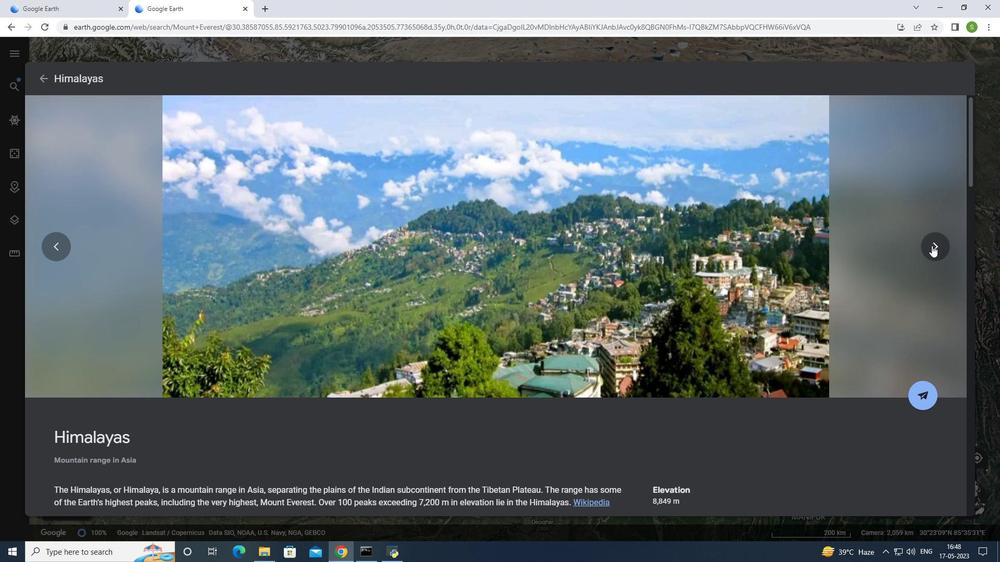 
Action: Mouse pressed left at (932, 246)
Screenshot: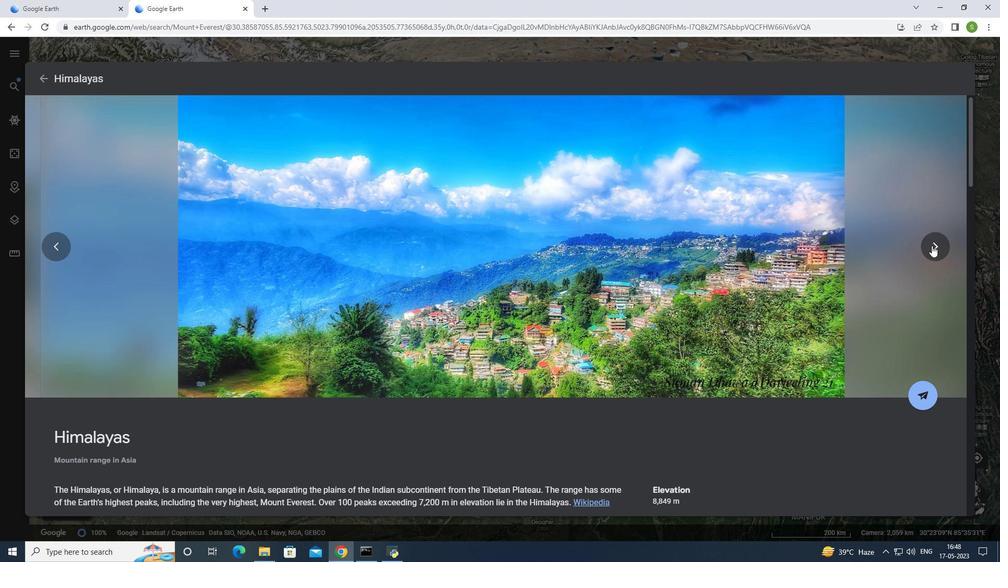 
Action: Mouse pressed left at (932, 246)
Screenshot: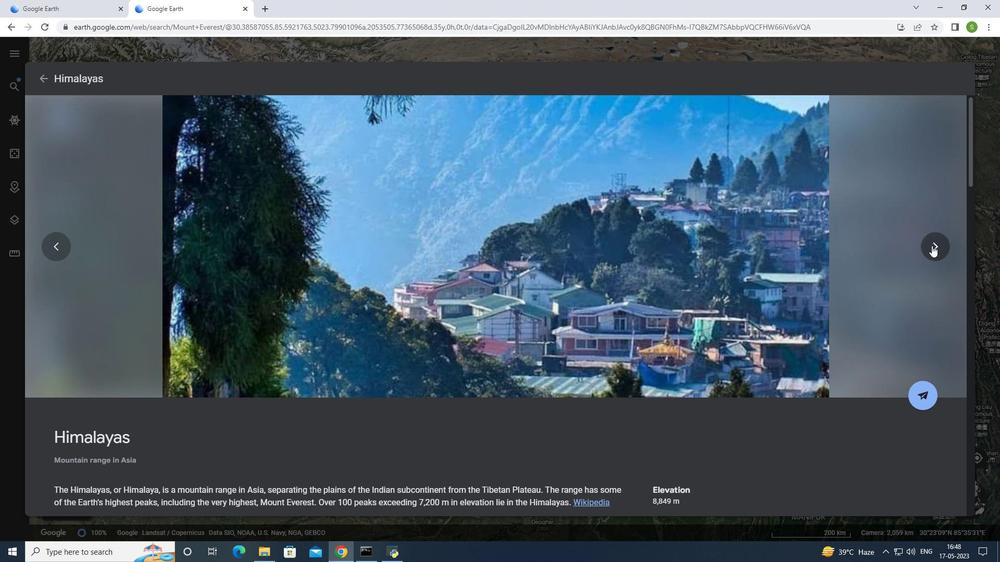 
Action: Mouse pressed left at (932, 246)
Screenshot: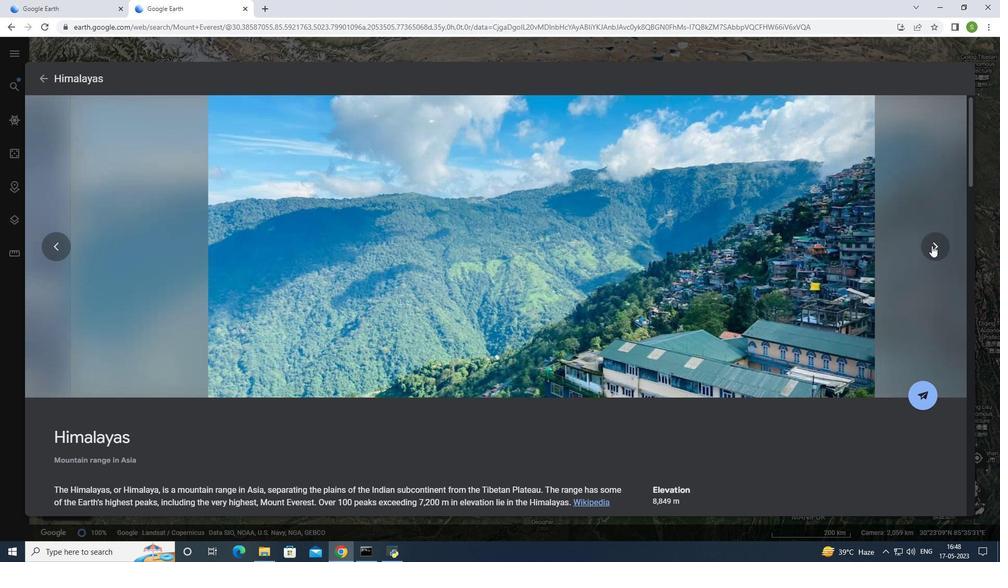 
Action: Mouse pressed left at (932, 246)
Screenshot: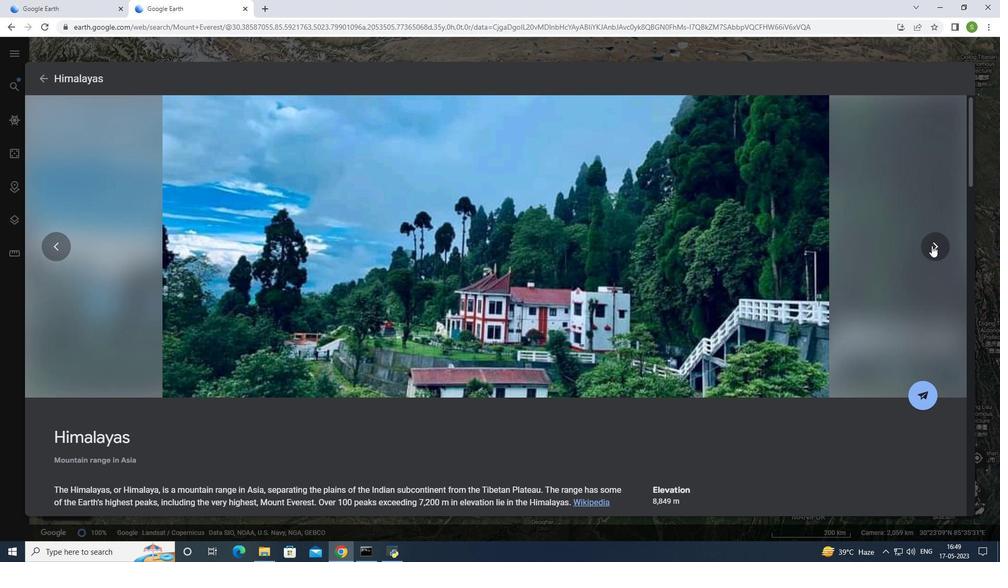 
Action: Mouse pressed left at (932, 246)
Screenshot: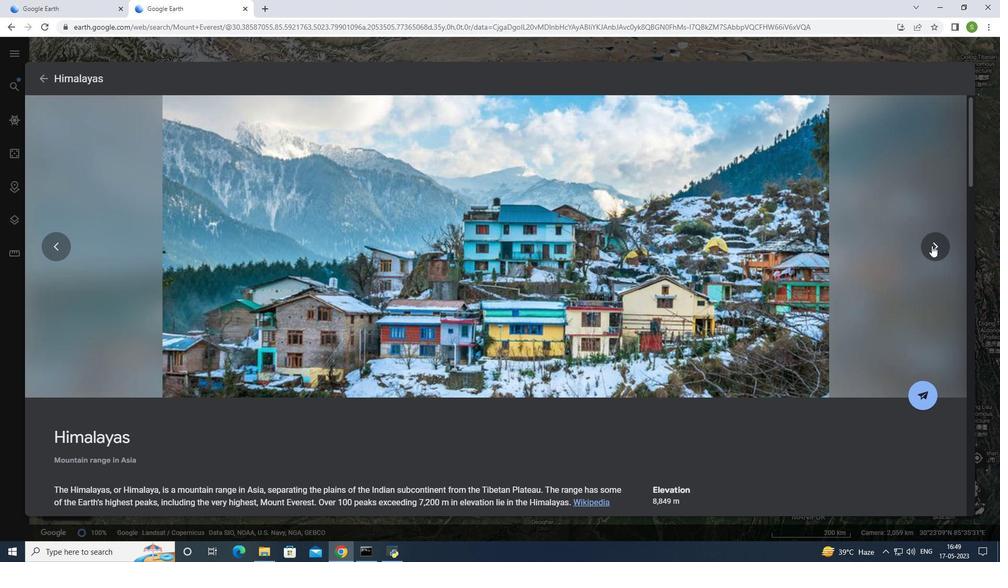 
Action: Mouse pressed left at (932, 246)
Screenshot: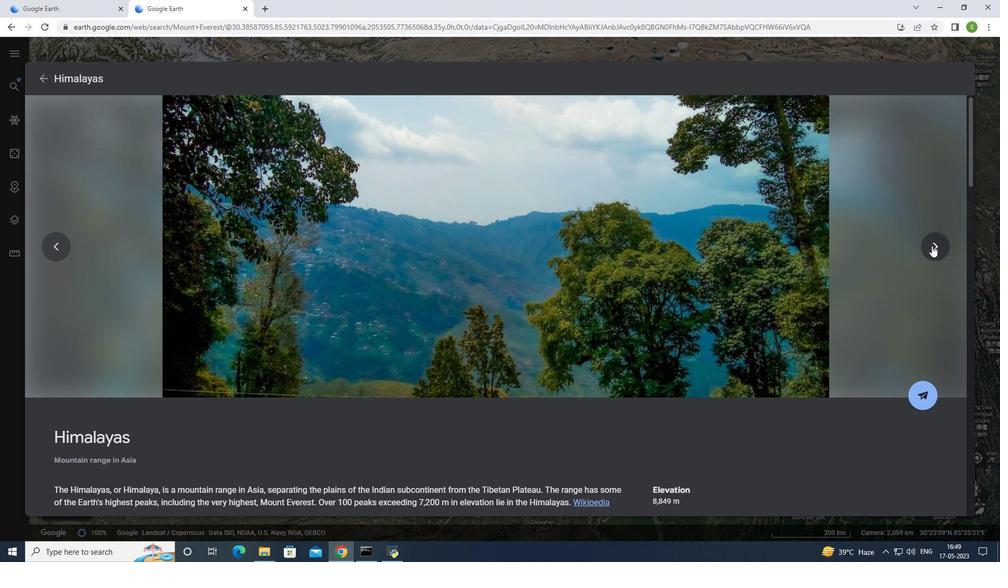
Action: Mouse moved to (521, 293)
Screenshot: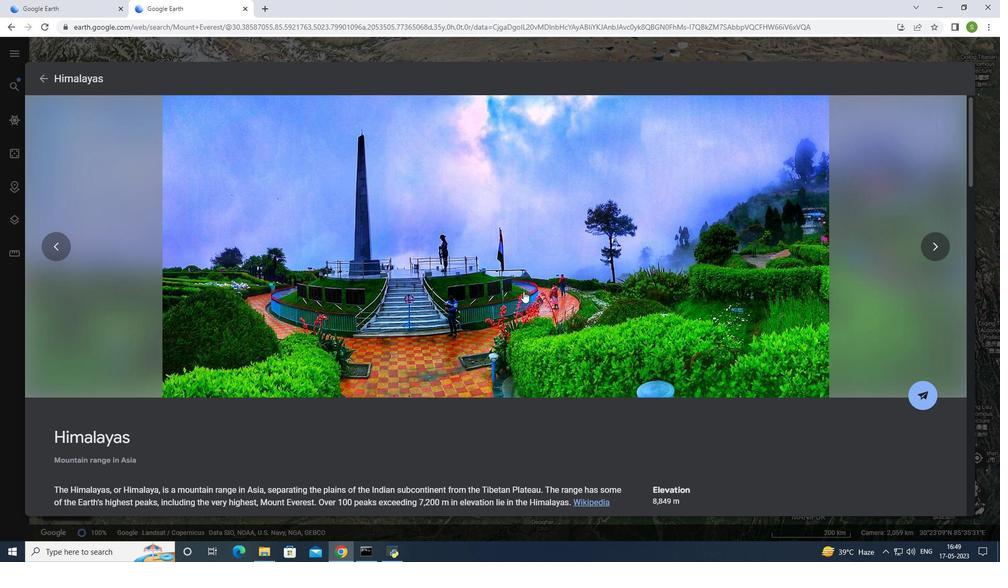 
